 Task: Create a due date automation trigger when advanced on, on the monday after a card is due add fields with custom field "Resume" set to a number lower than 1 and greater or equal to 10 at 11:00 AM.
Action: Mouse moved to (1090, 86)
Screenshot: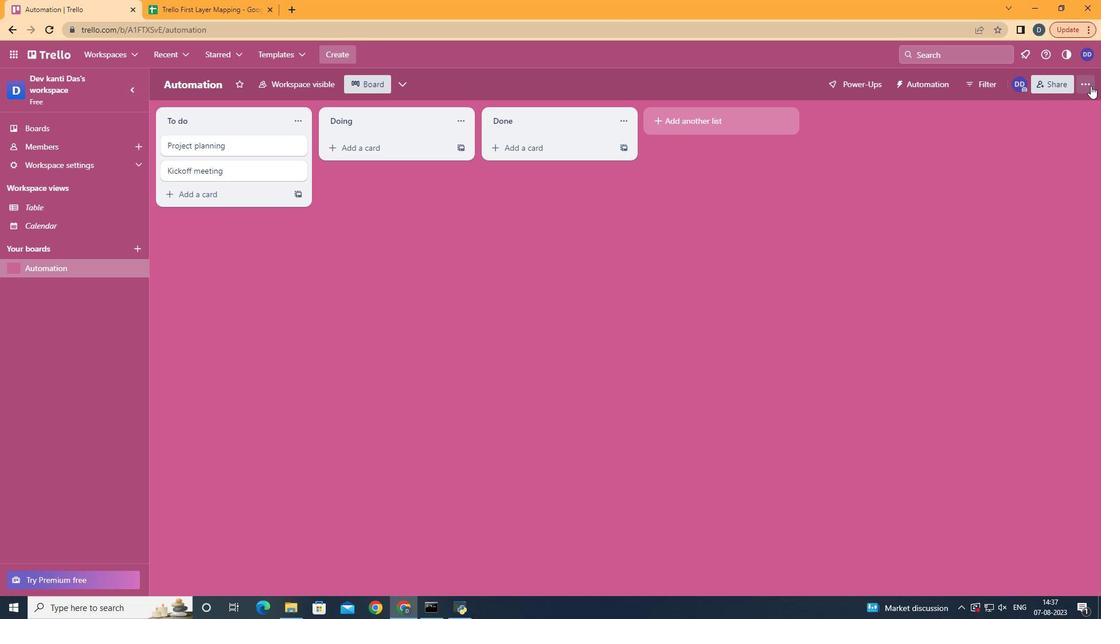 
Action: Mouse pressed left at (1090, 86)
Screenshot: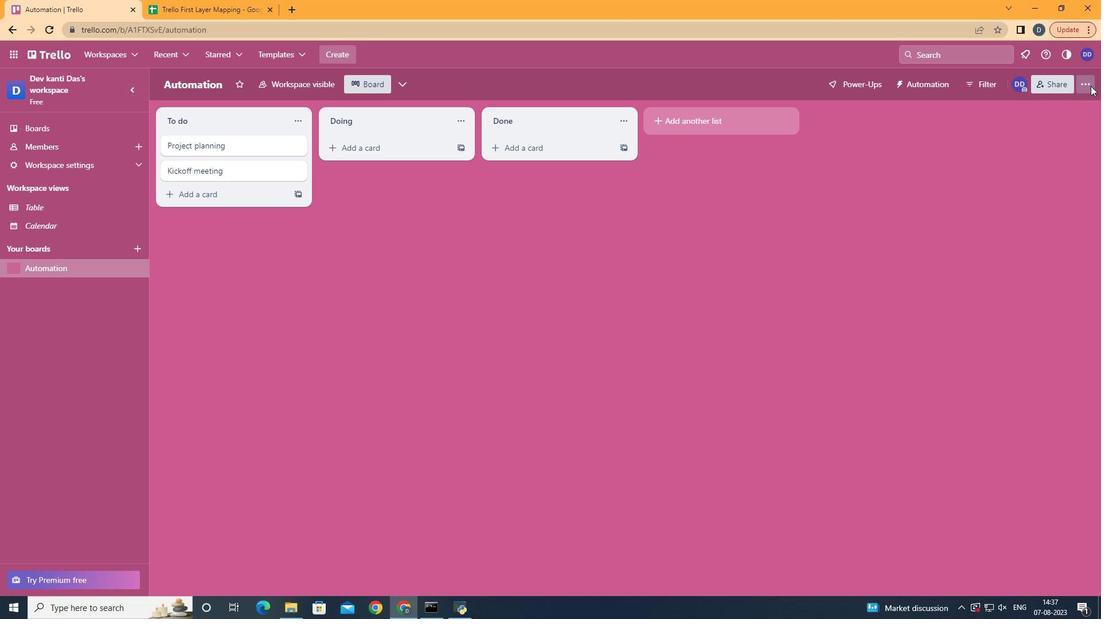 
Action: Mouse moved to (1010, 223)
Screenshot: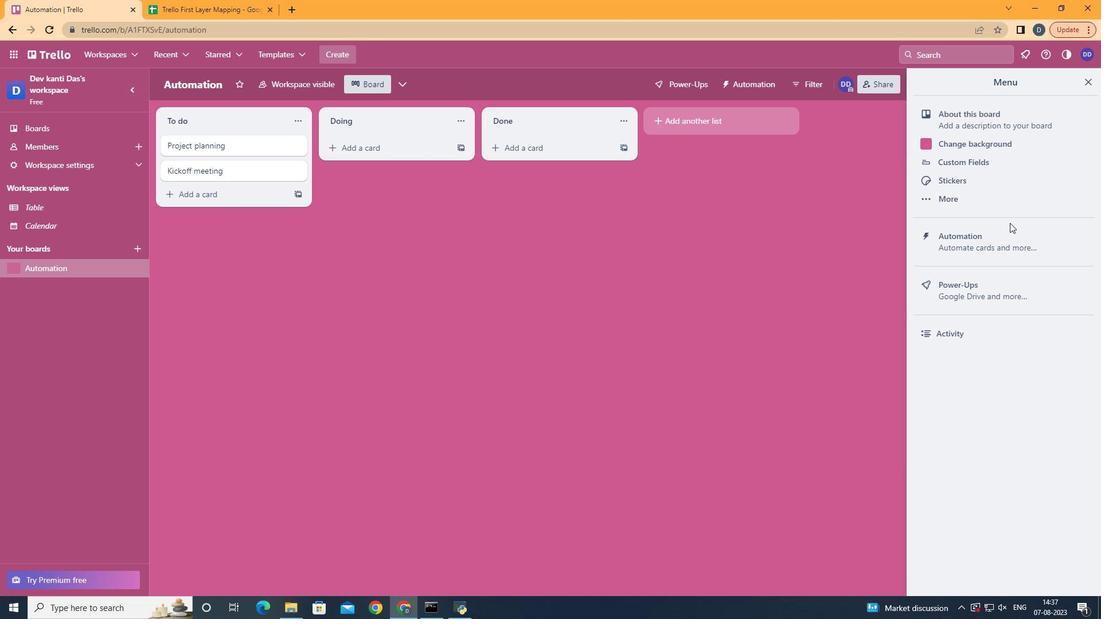 
Action: Mouse pressed left at (1010, 223)
Screenshot: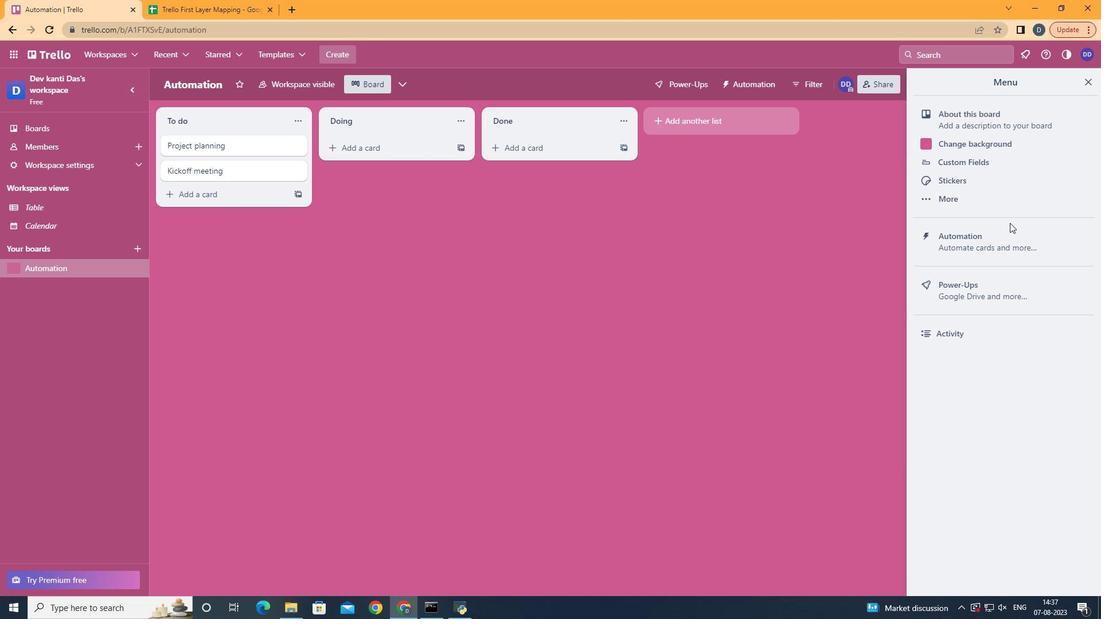 
Action: Mouse moved to (1004, 234)
Screenshot: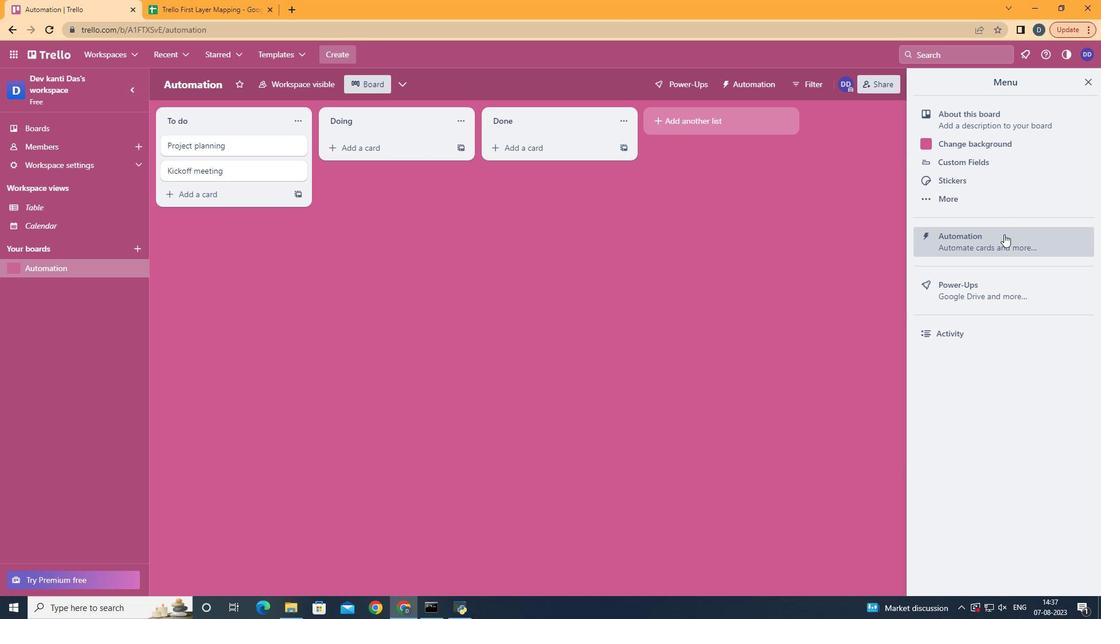 
Action: Mouse pressed left at (1004, 234)
Screenshot: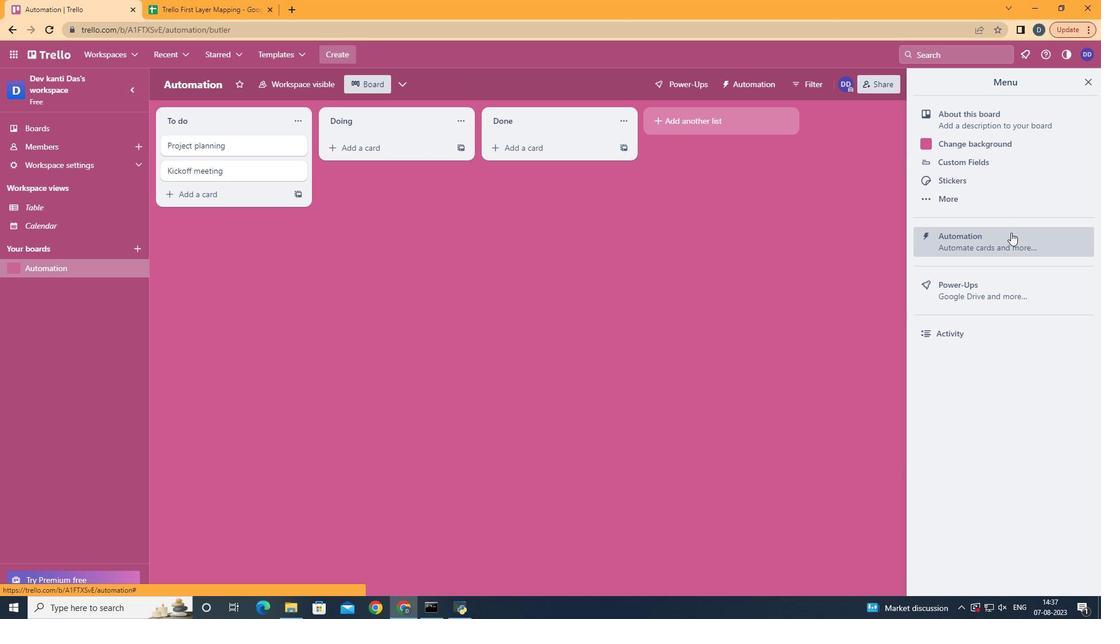 
Action: Mouse moved to (236, 229)
Screenshot: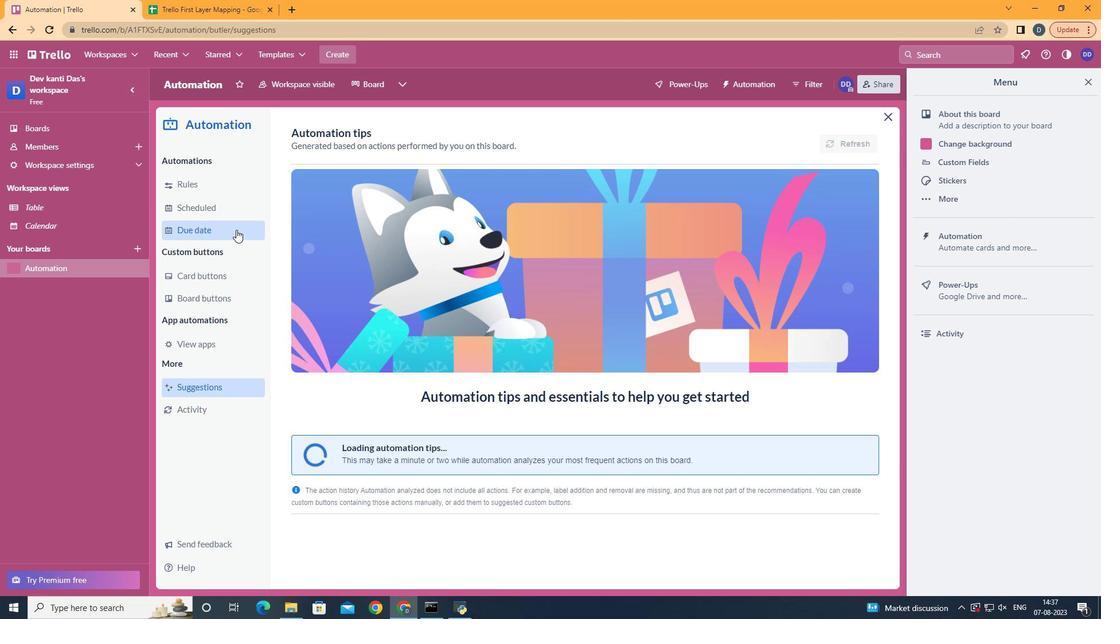 
Action: Mouse pressed left at (236, 229)
Screenshot: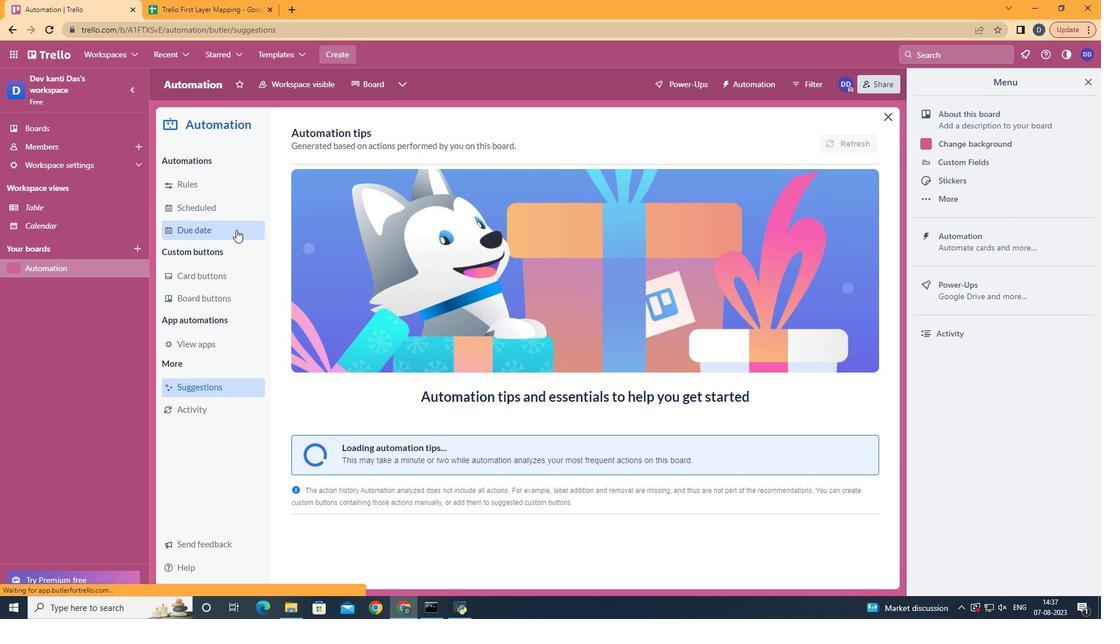 
Action: Mouse moved to (802, 139)
Screenshot: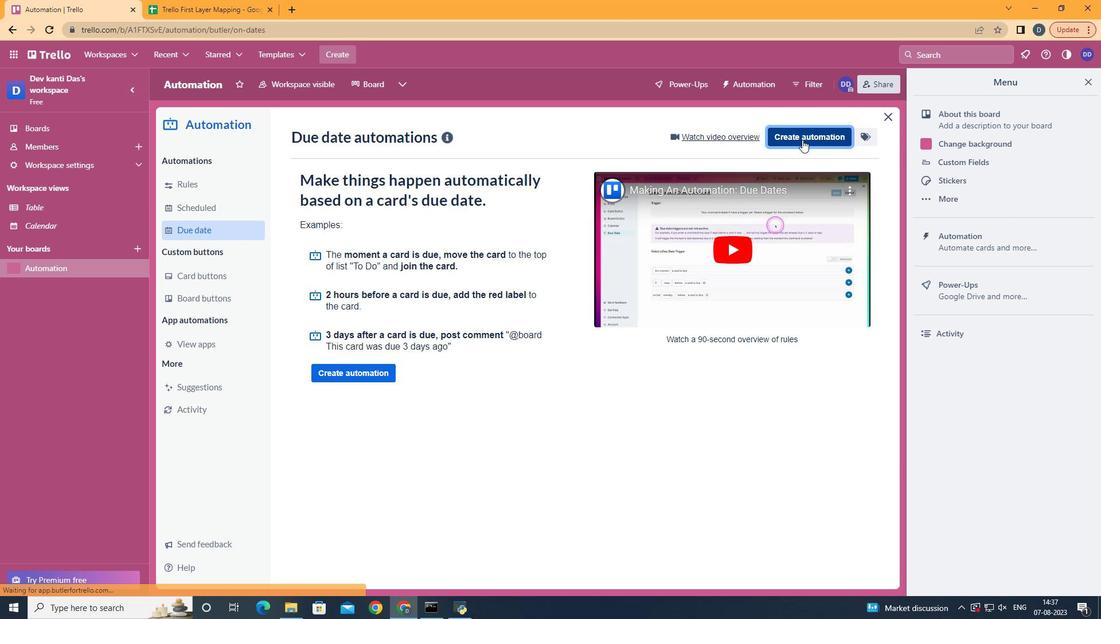 
Action: Mouse pressed left at (802, 139)
Screenshot: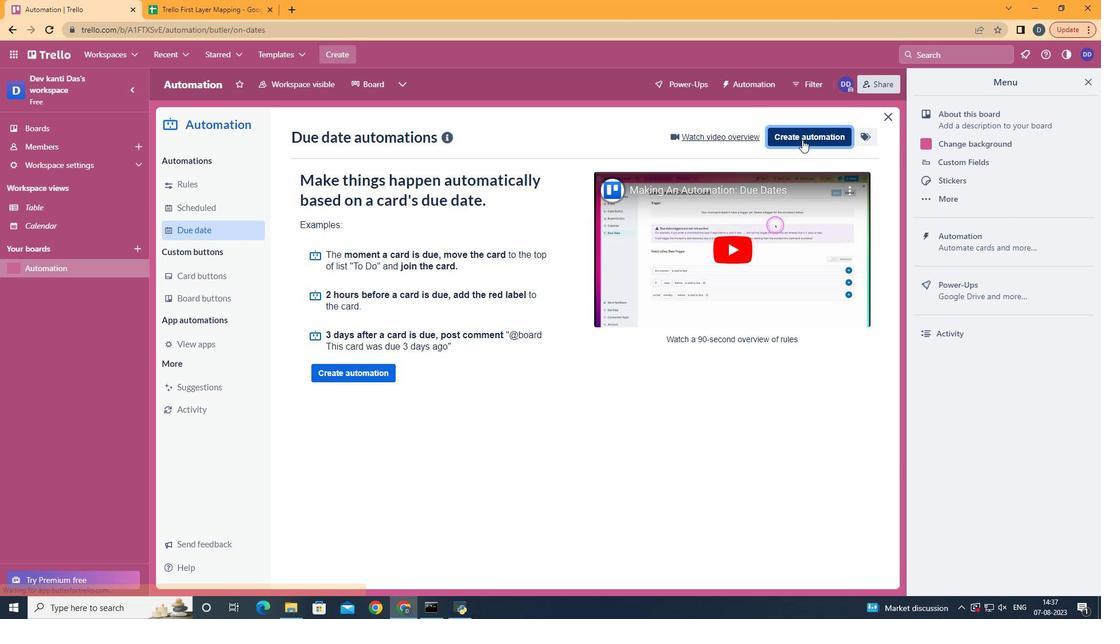 
Action: Mouse moved to (576, 253)
Screenshot: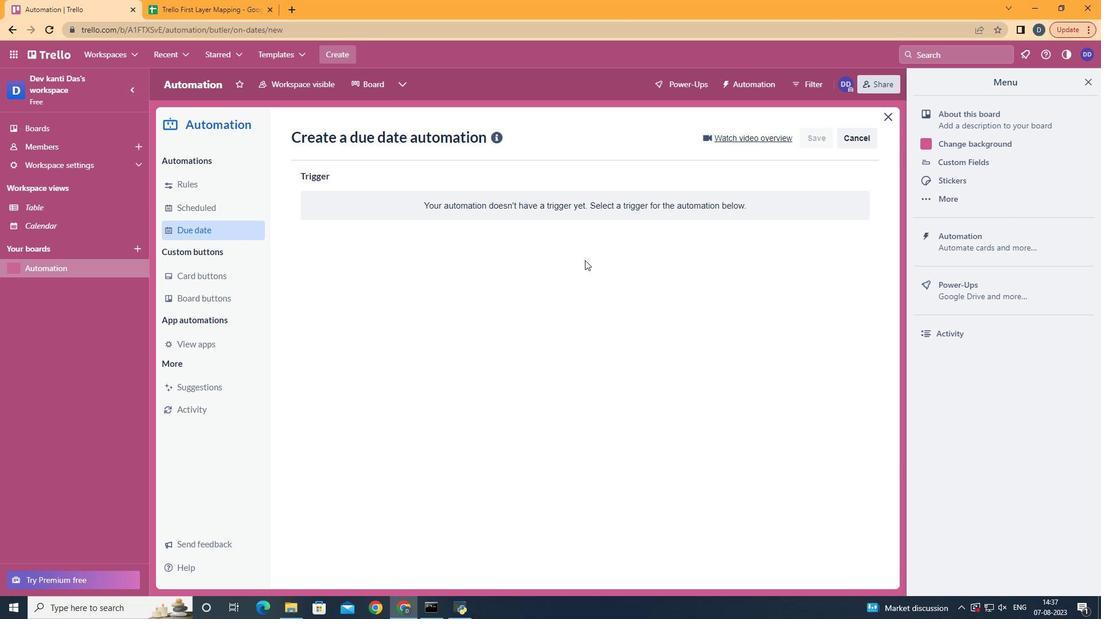 
Action: Mouse pressed left at (576, 253)
Screenshot: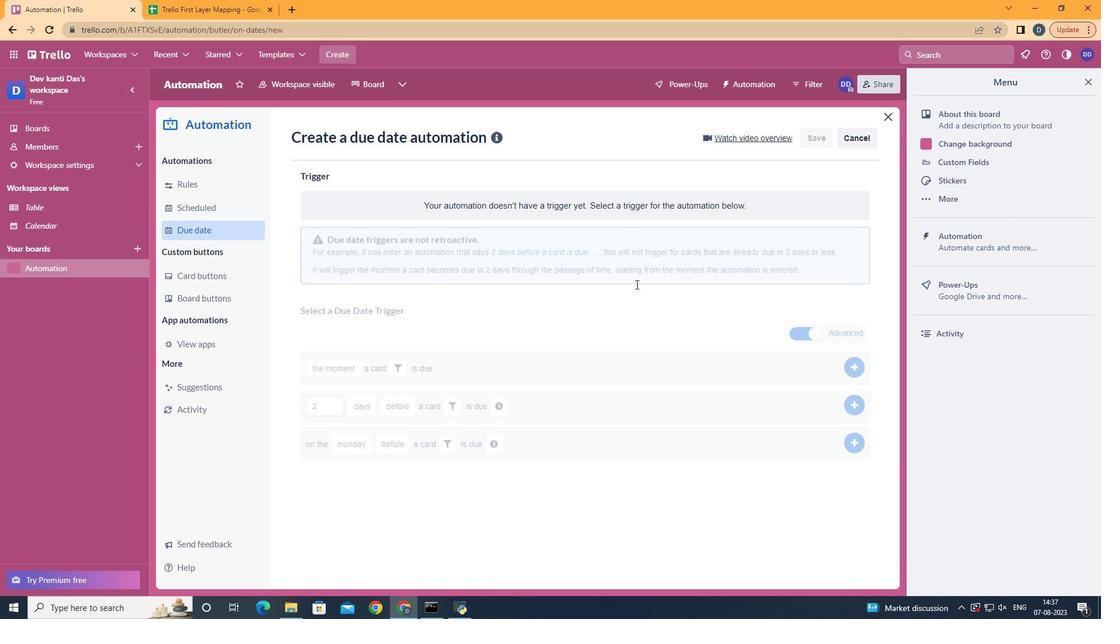 
Action: Mouse moved to (376, 298)
Screenshot: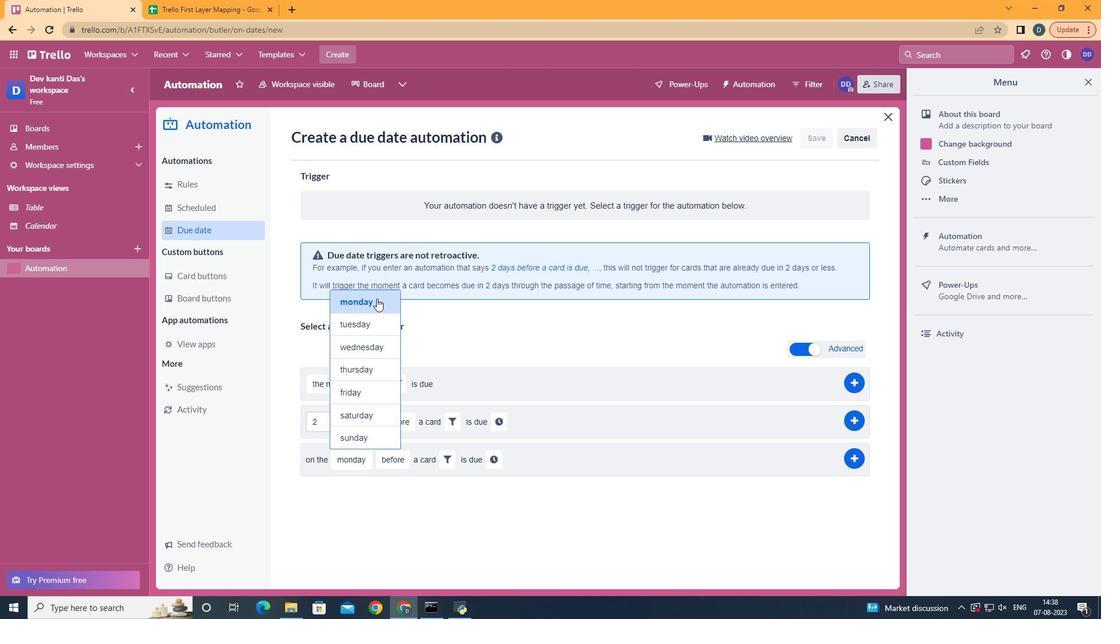 
Action: Mouse pressed left at (376, 298)
Screenshot: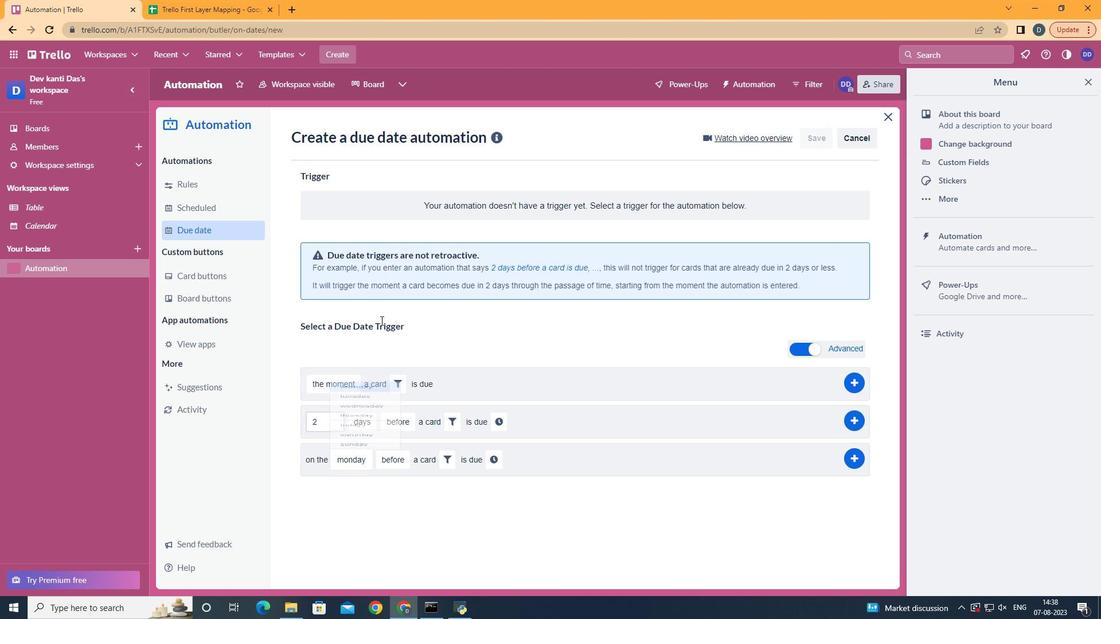 
Action: Mouse moved to (400, 505)
Screenshot: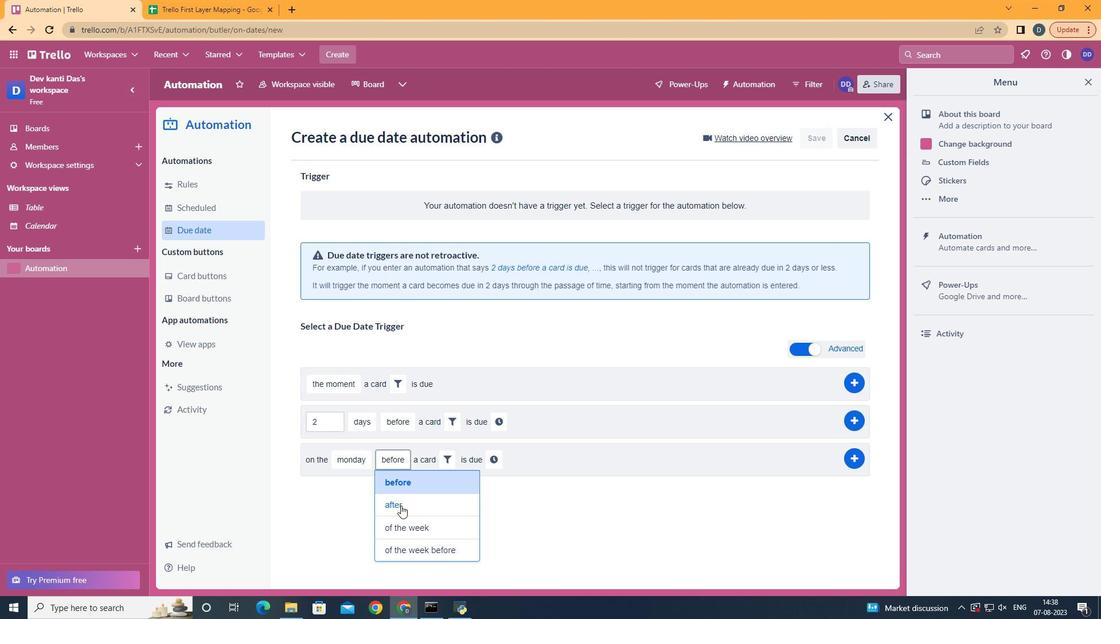 
Action: Mouse pressed left at (400, 505)
Screenshot: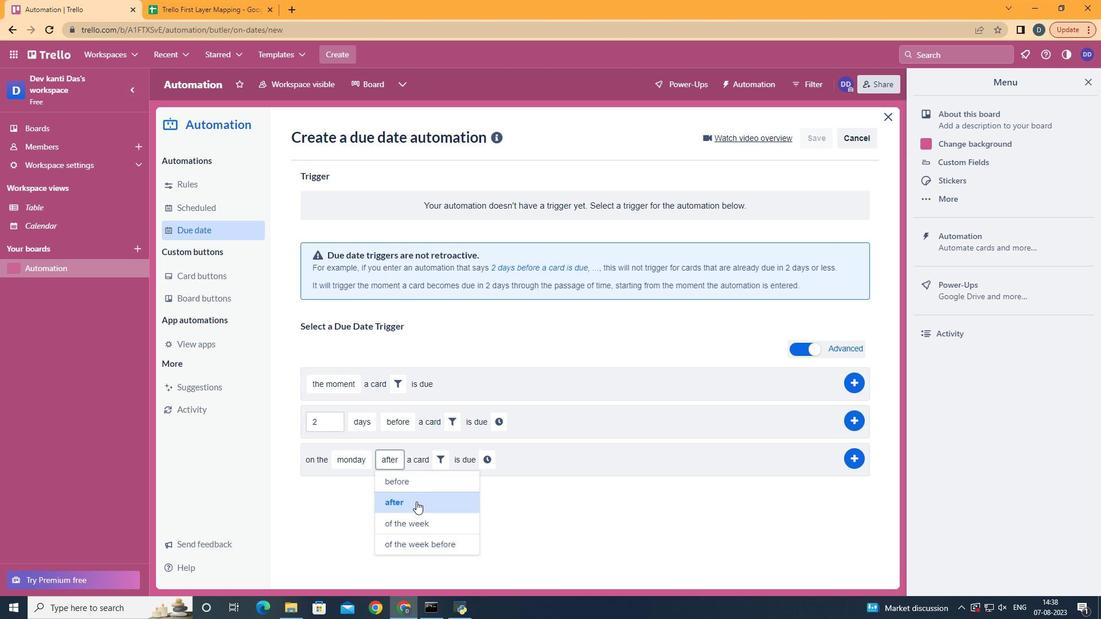 
Action: Mouse moved to (441, 462)
Screenshot: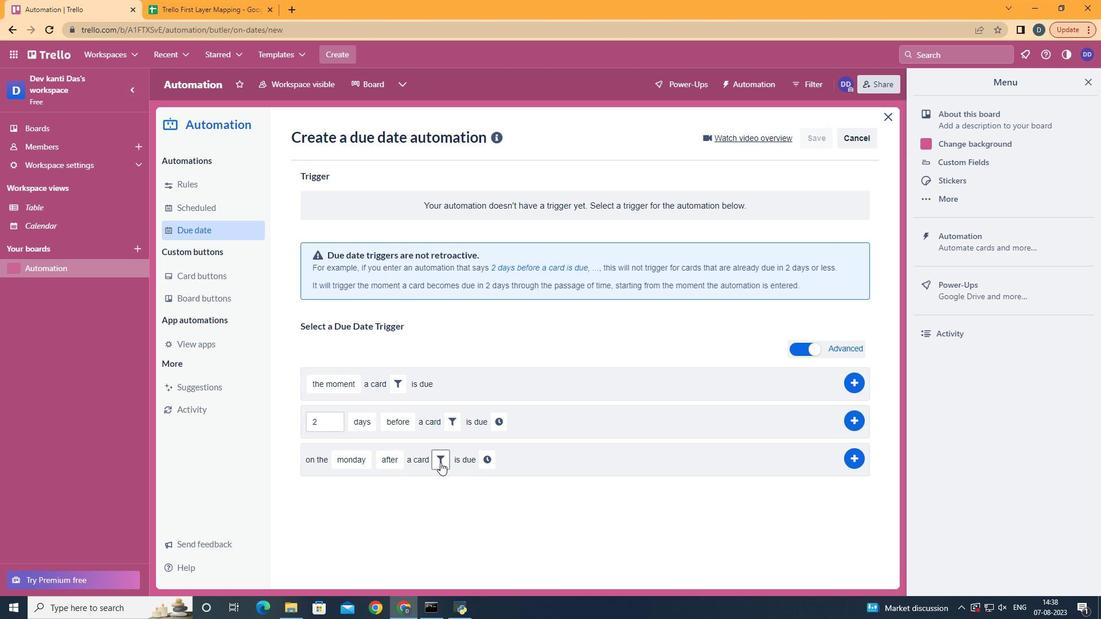 
Action: Mouse pressed left at (441, 462)
Screenshot: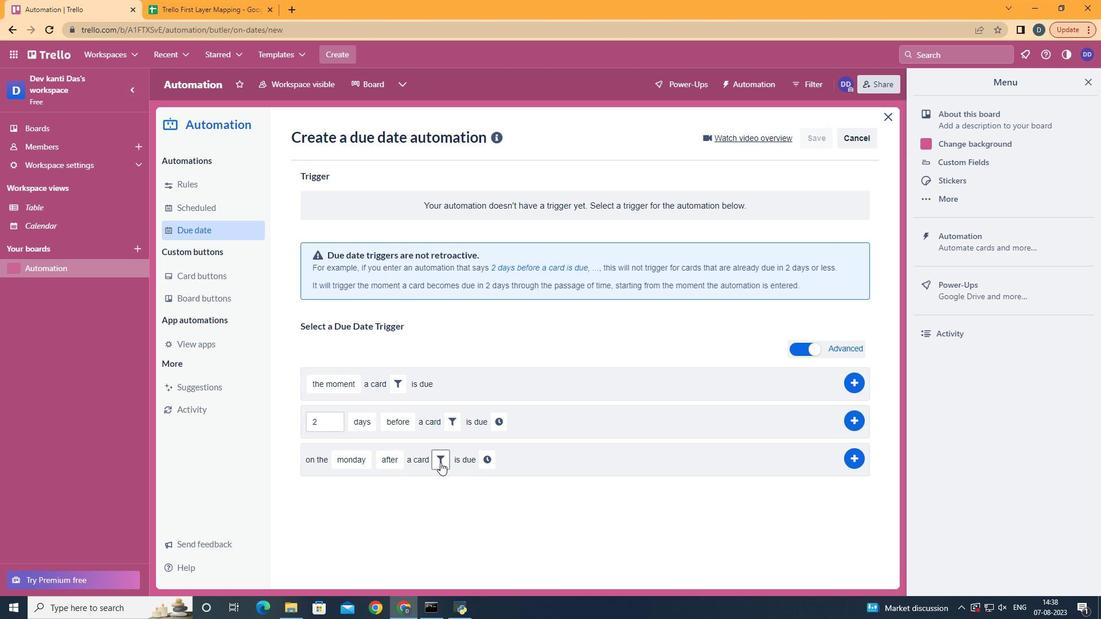 
Action: Mouse moved to (628, 502)
Screenshot: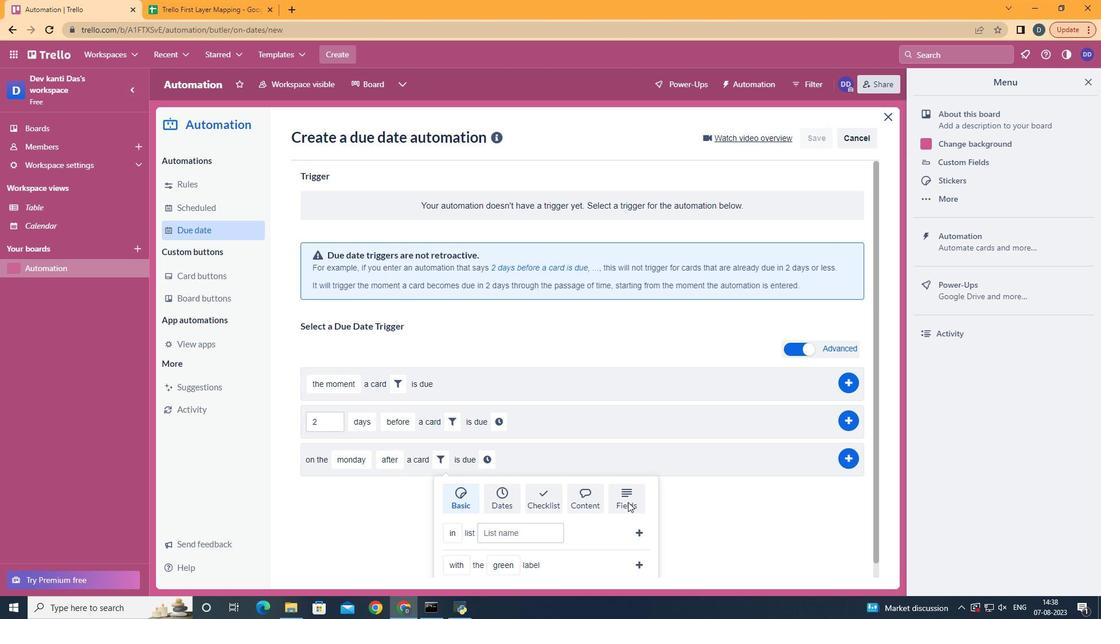 
Action: Mouse pressed left at (628, 502)
Screenshot: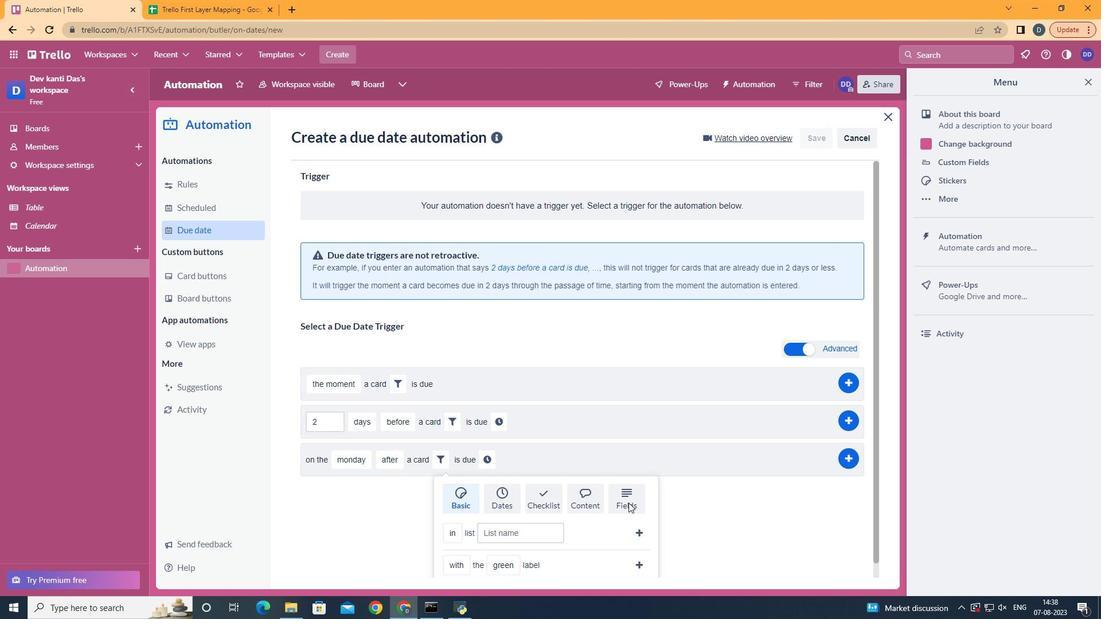 
Action: Mouse moved to (628, 503)
Screenshot: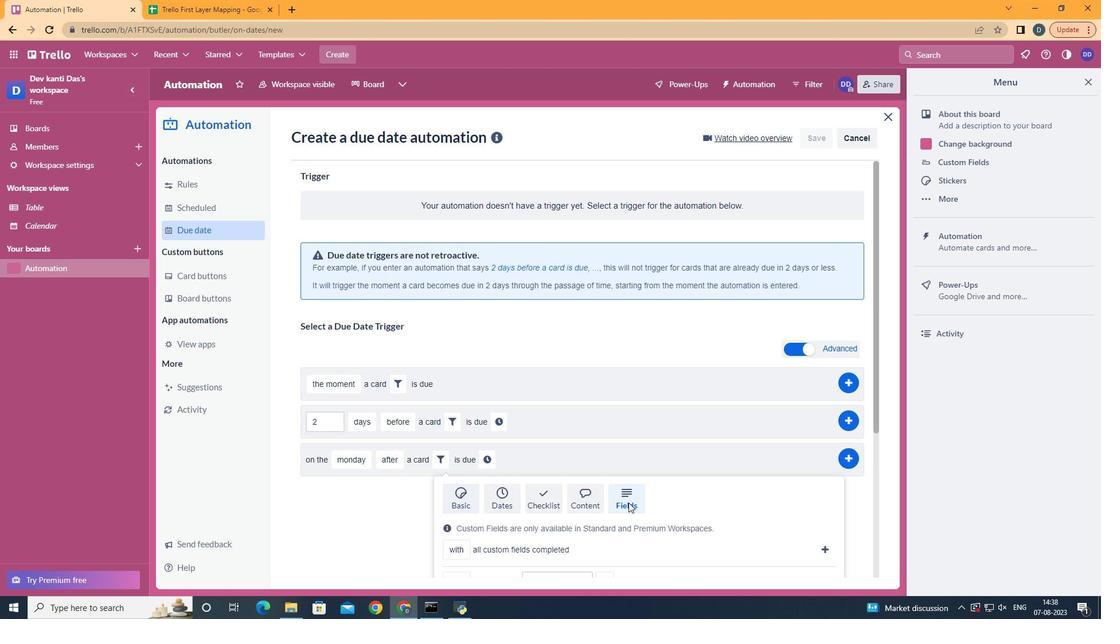 
Action: Mouse scrolled (628, 502) with delta (0, 0)
Screenshot: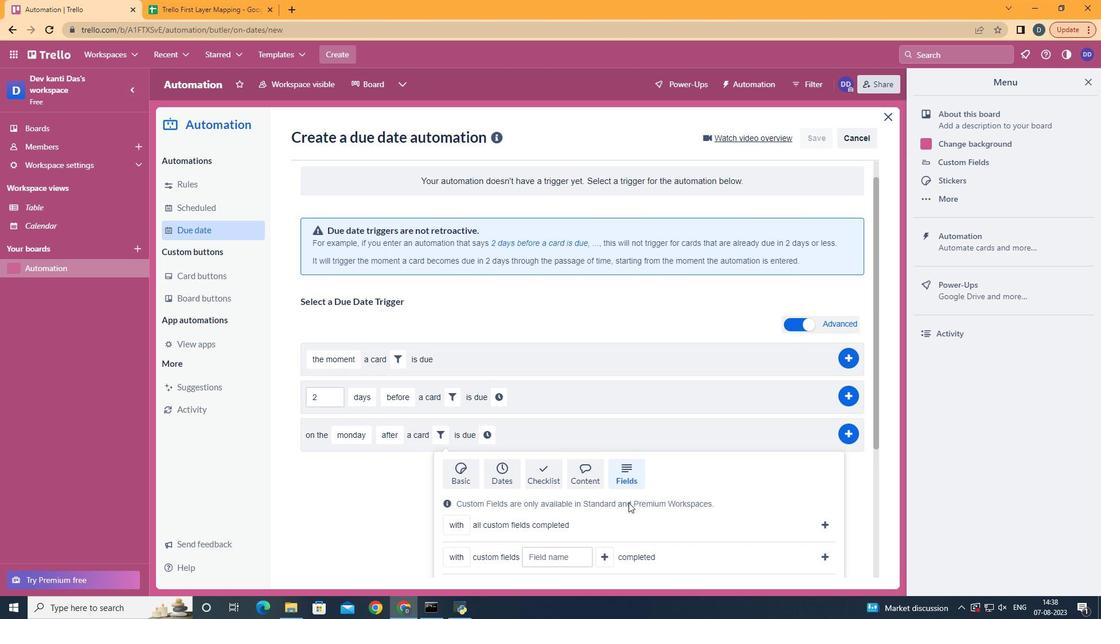 
Action: Mouse scrolled (628, 502) with delta (0, 0)
Screenshot: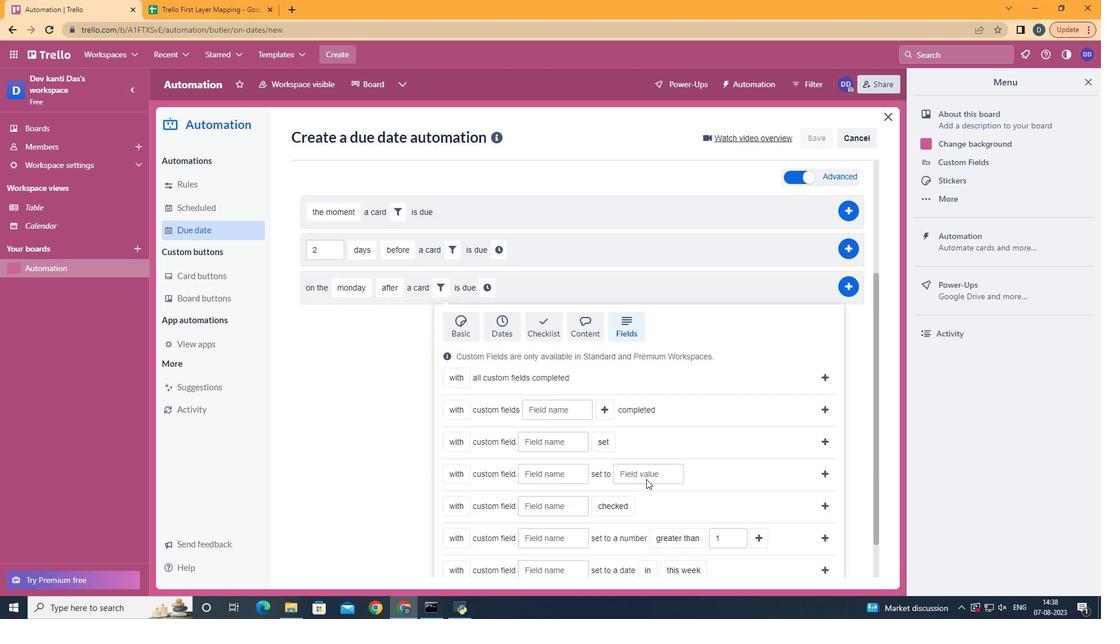 
Action: Mouse scrolled (628, 502) with delta (0, 0)
Screenshot: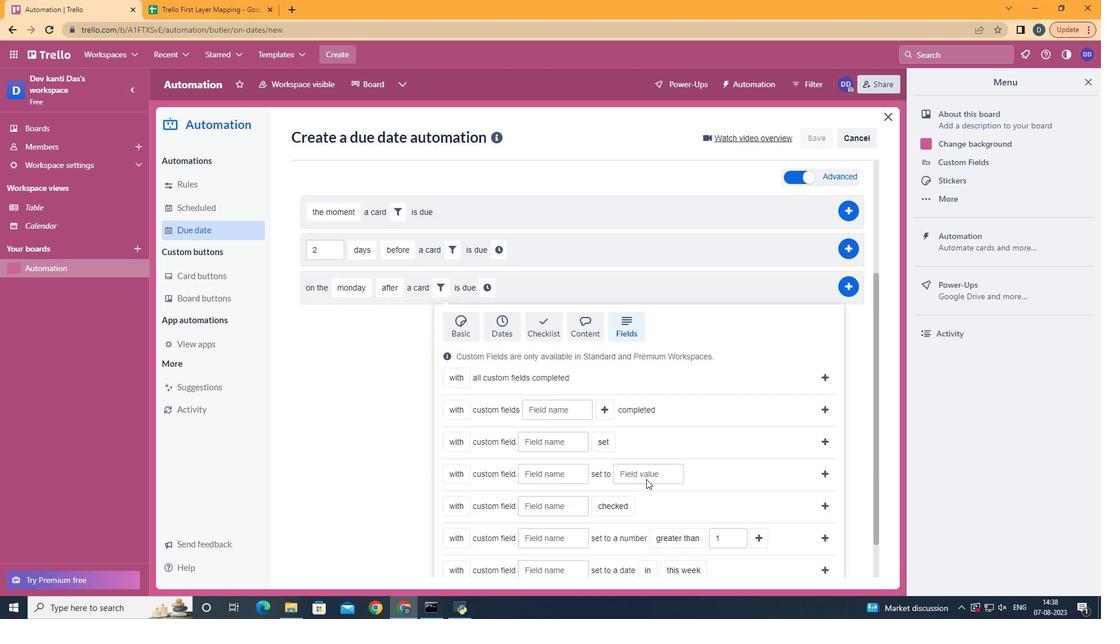 
Action: Mouse scrolled (628, 502) with delta (0, 0)
Screenshot: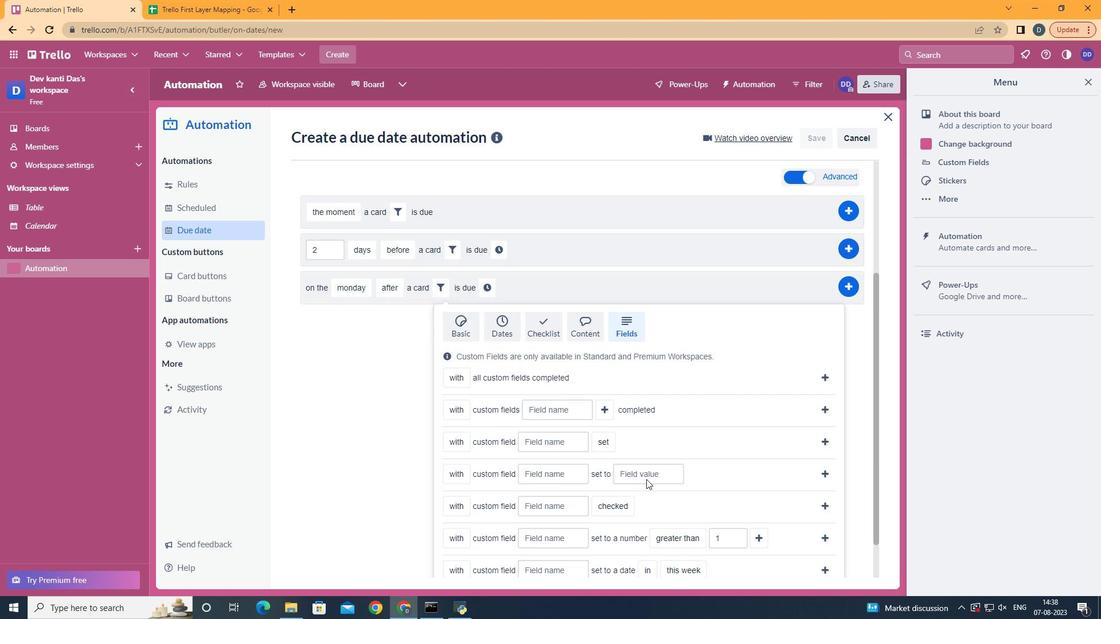 
Action: Mouse scrolled (628, 502) with delta (0, 0)
Screenshot: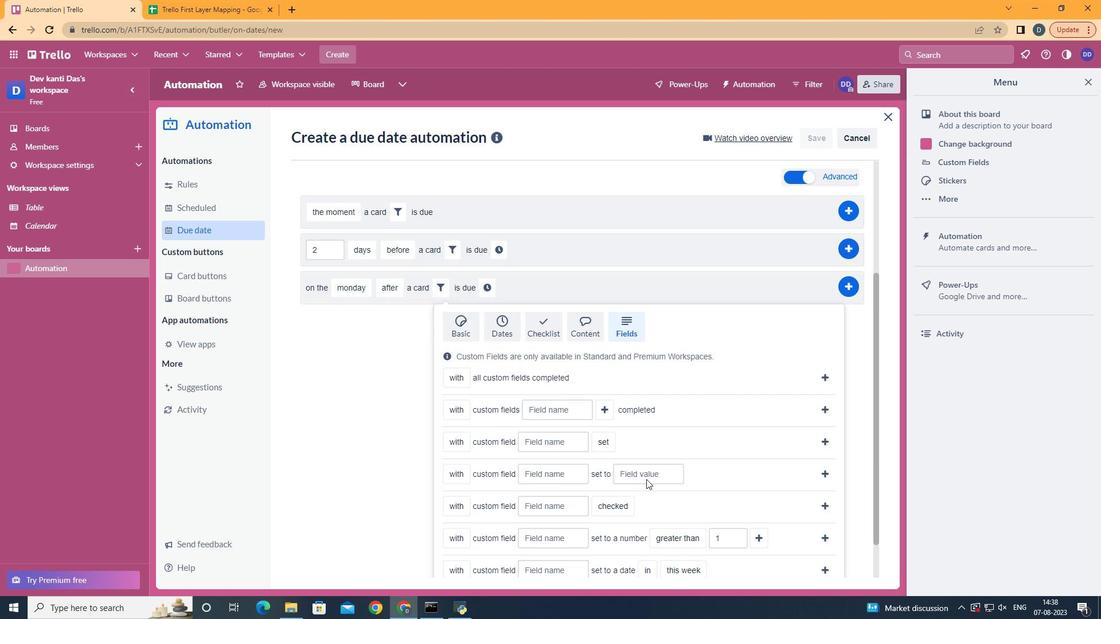 
Action: Mouse moved to (465, 510)
Screenshot: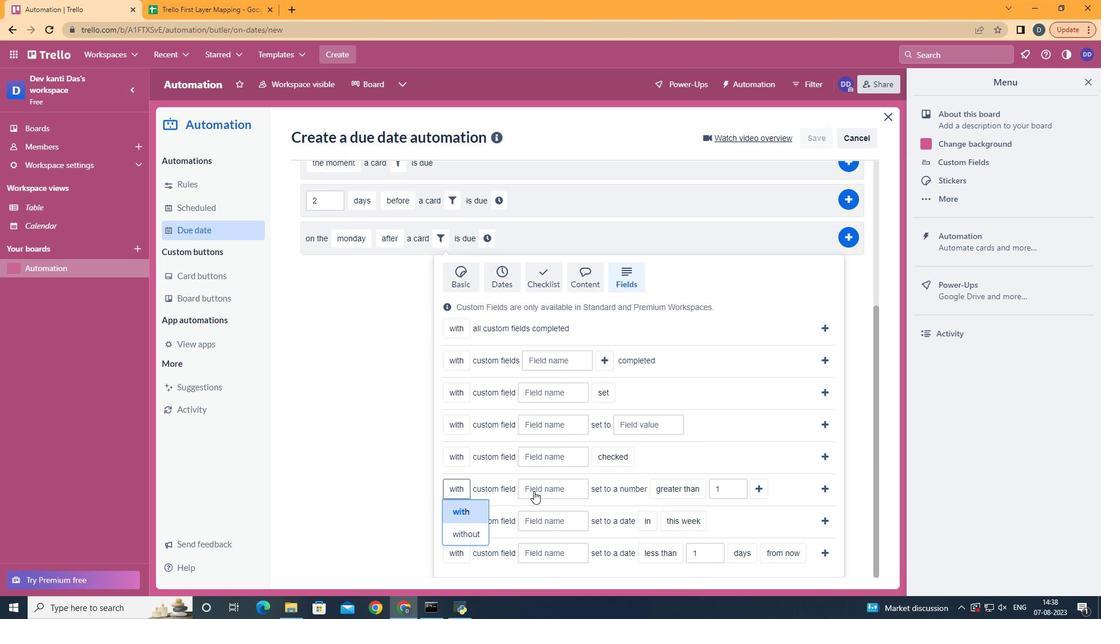 
Action: Mouse pressed left at (465, 510)
Screenshot: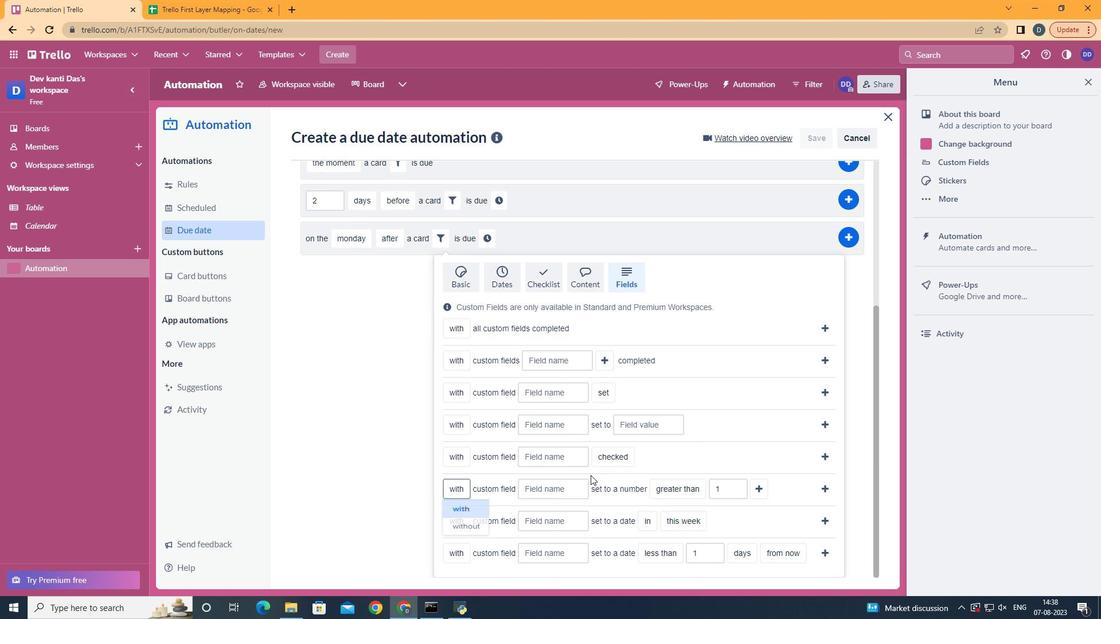 
Action: Mouse moved to (592, 474)
Screenshot: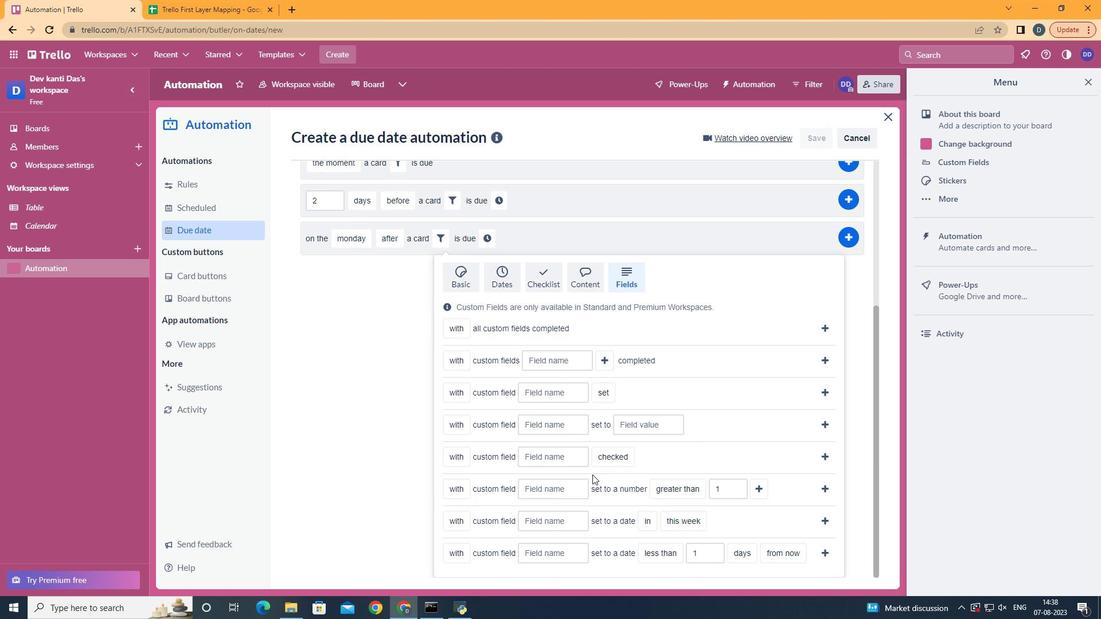 
Action: Mouse pressed left at (592, 474)
Screenshot: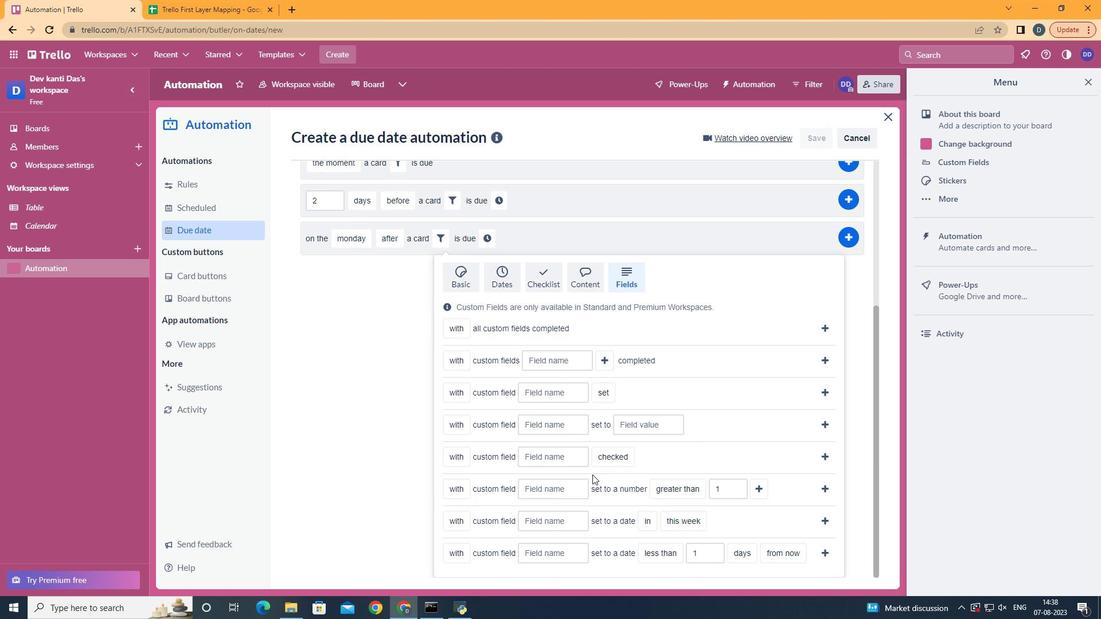 
Action: Mouse moved to (562, 488)
Screenshot: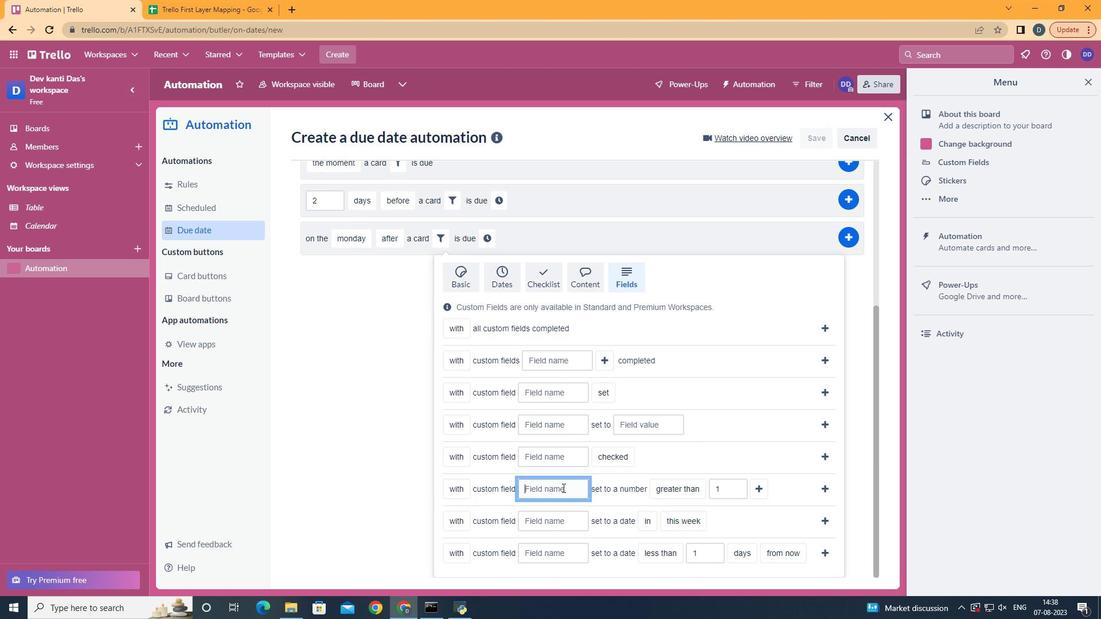 
Action: Mouse pressed left at (562, 488)
Screenshot: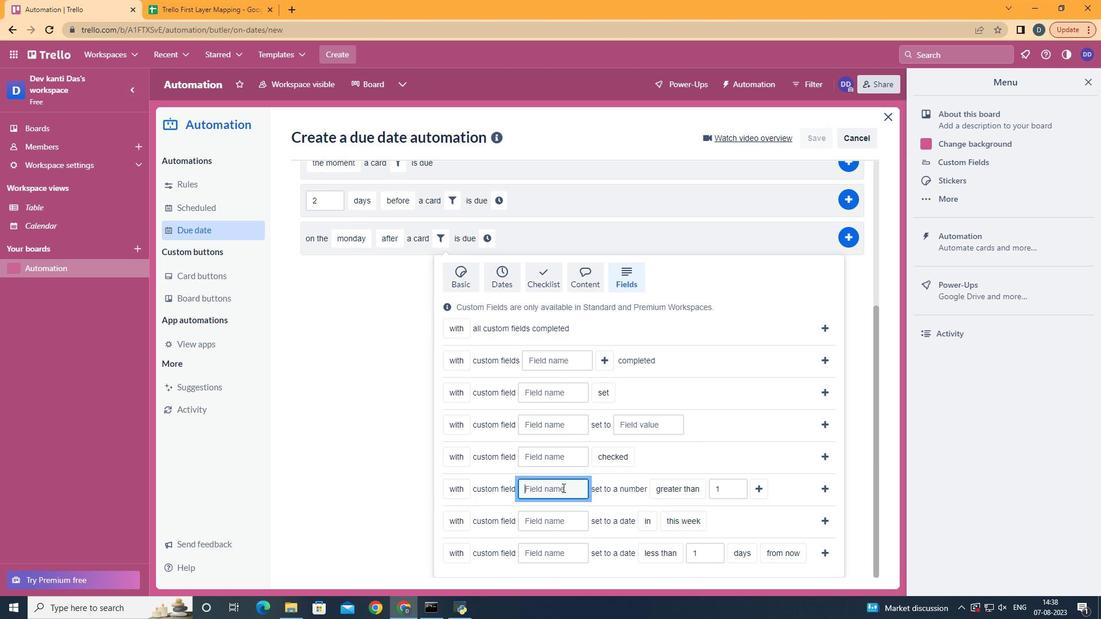 
Action: Key pressed <Key.shift>Resume
Screenshot: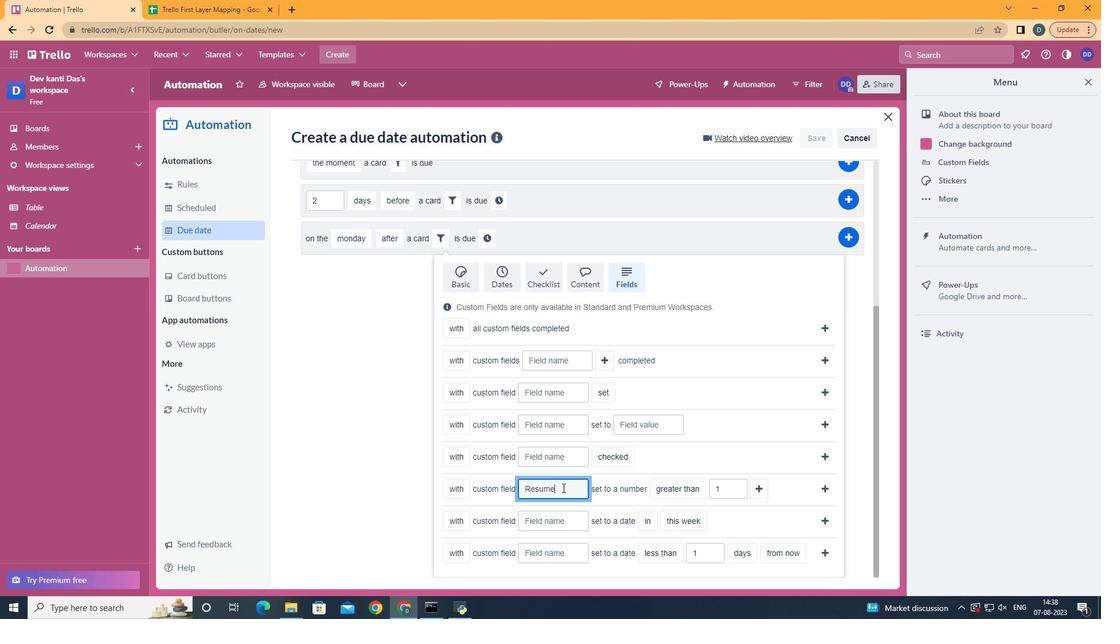 
Action: Mouse moved to (700, 452)
Screenshot: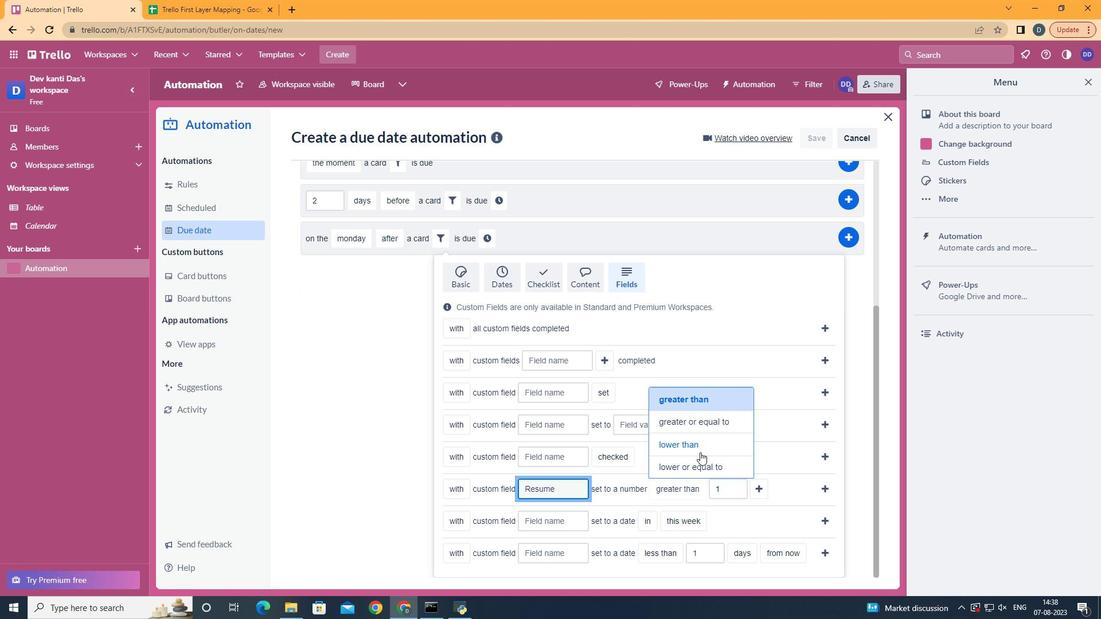 
Action: Mouse pressed left at (700, 452)
Screenshot: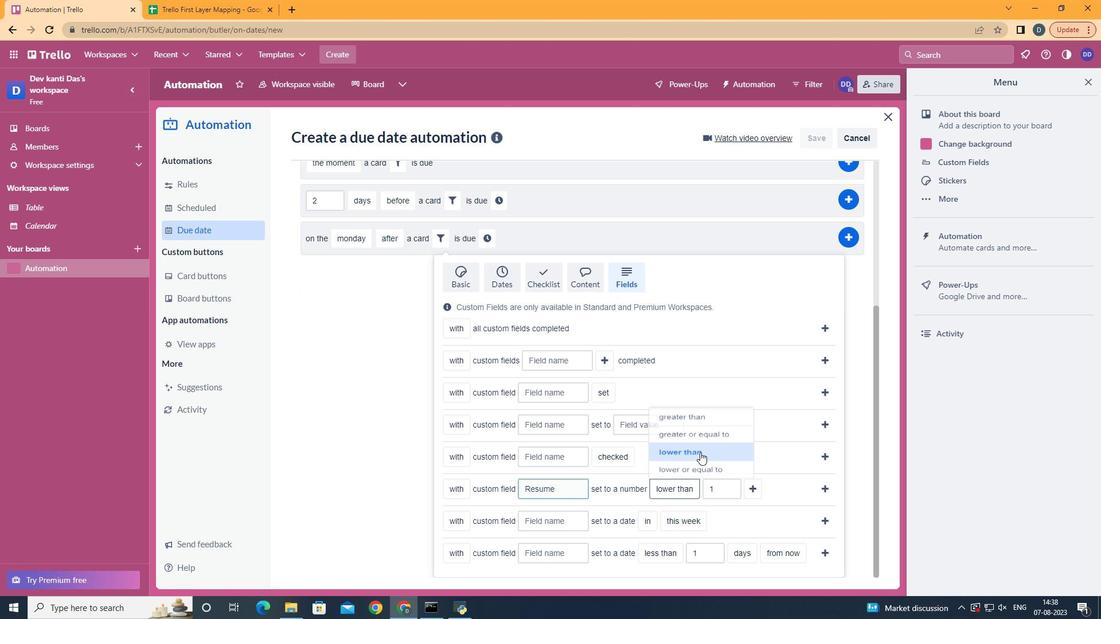 
Action: Mouse moved to (749, 489)
Screenshot: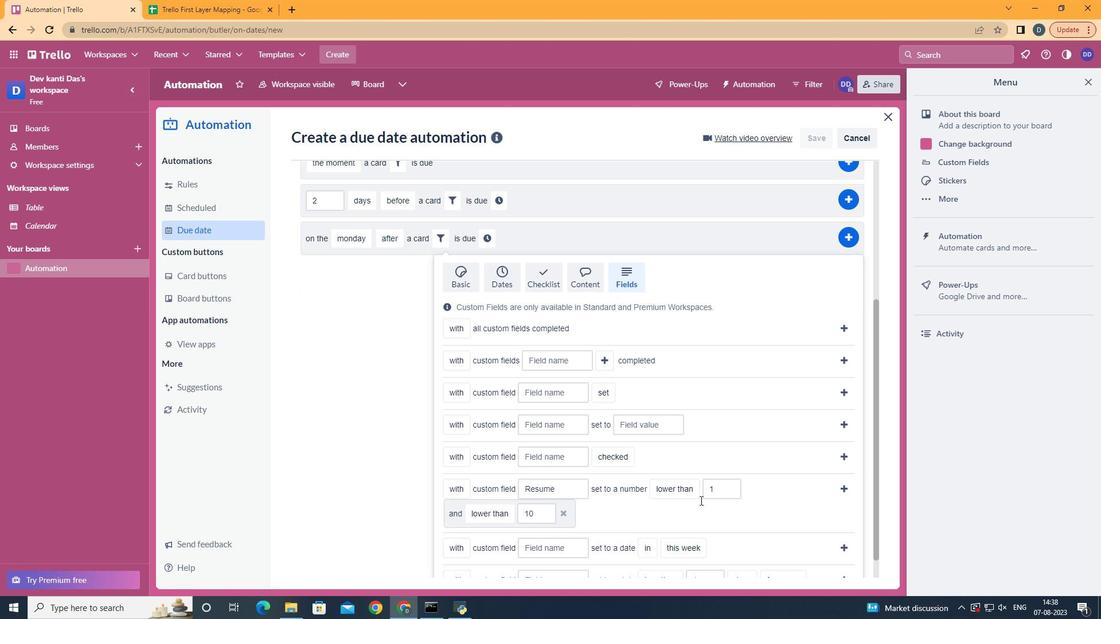 
Action: Mouse pressed left at (749, 489)
Screenshot: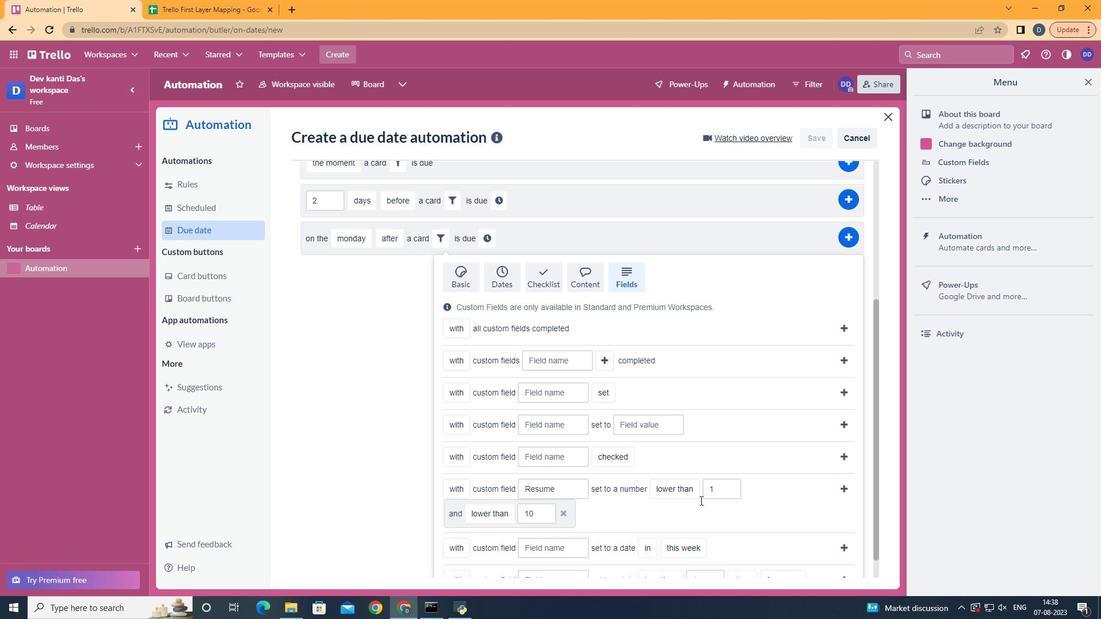 
Action: Mouse moved to (506, 494)
Screenshot: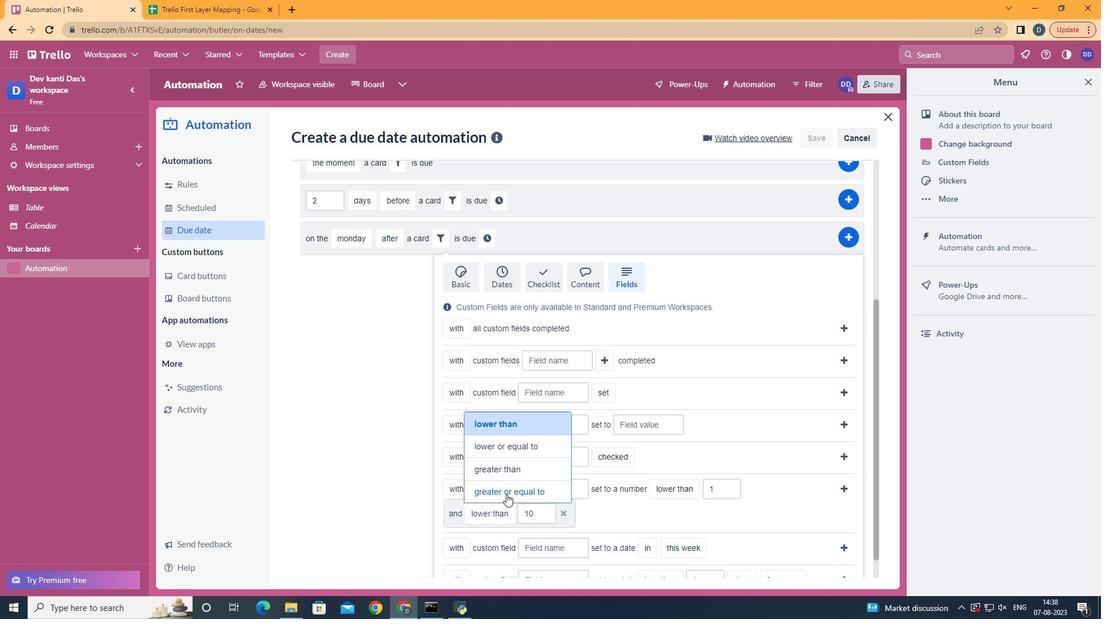 
Action: Mouse pressed left at (506, 494)
Screenshot: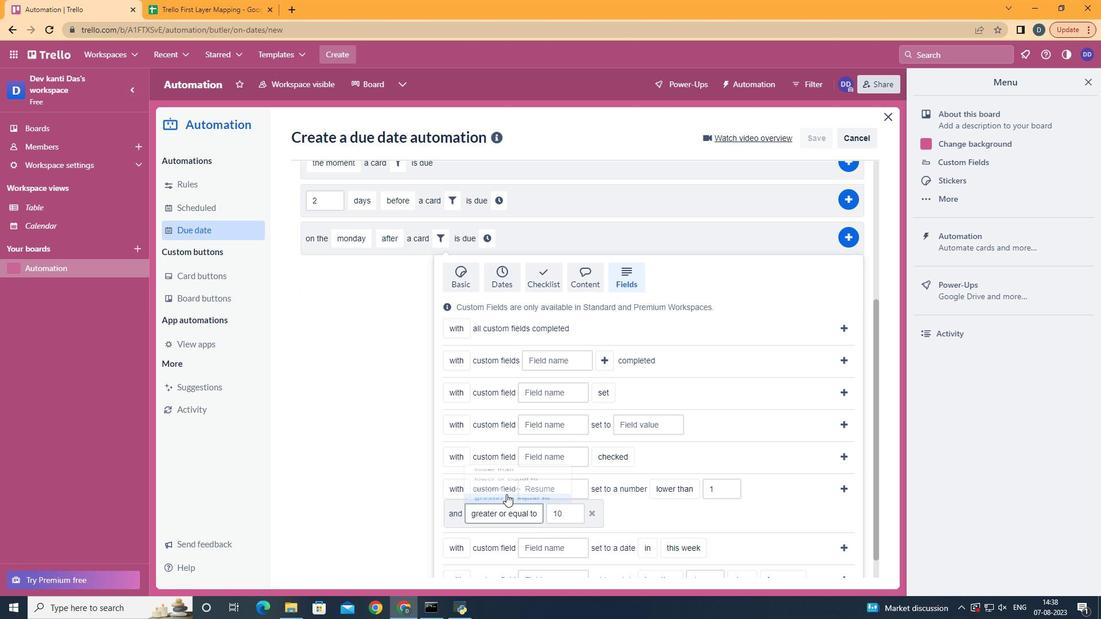
Action: Mouse moved to (849, 486)
Screenshot: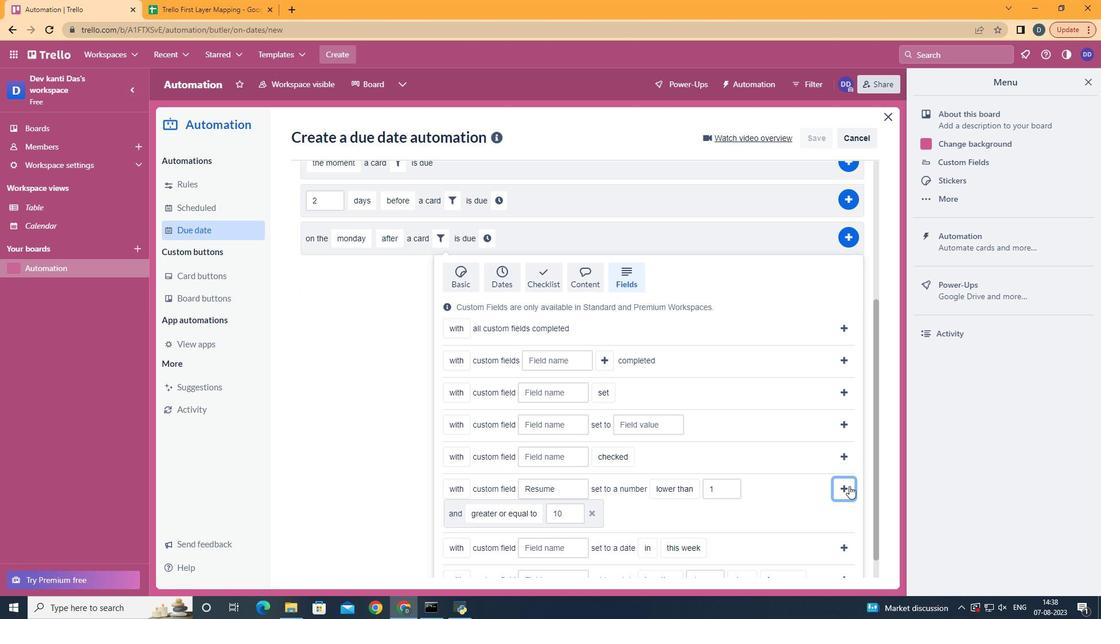 
Action: Mouse pressed left at (849, 486)
Screenshot: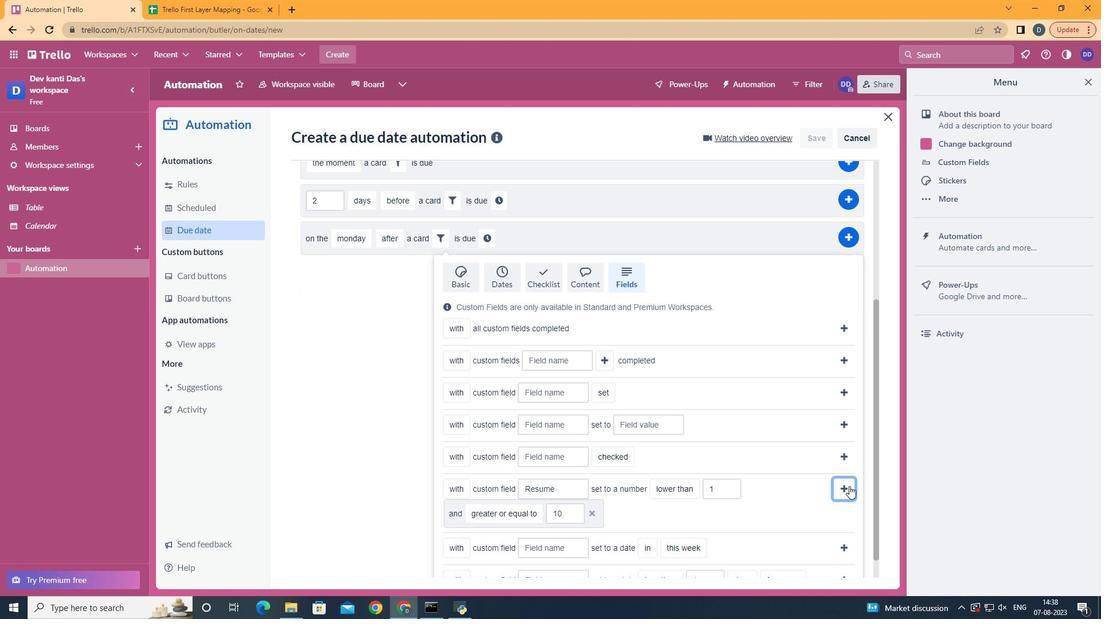 
Action: Mouse moved to (807, 459)
Screenshot: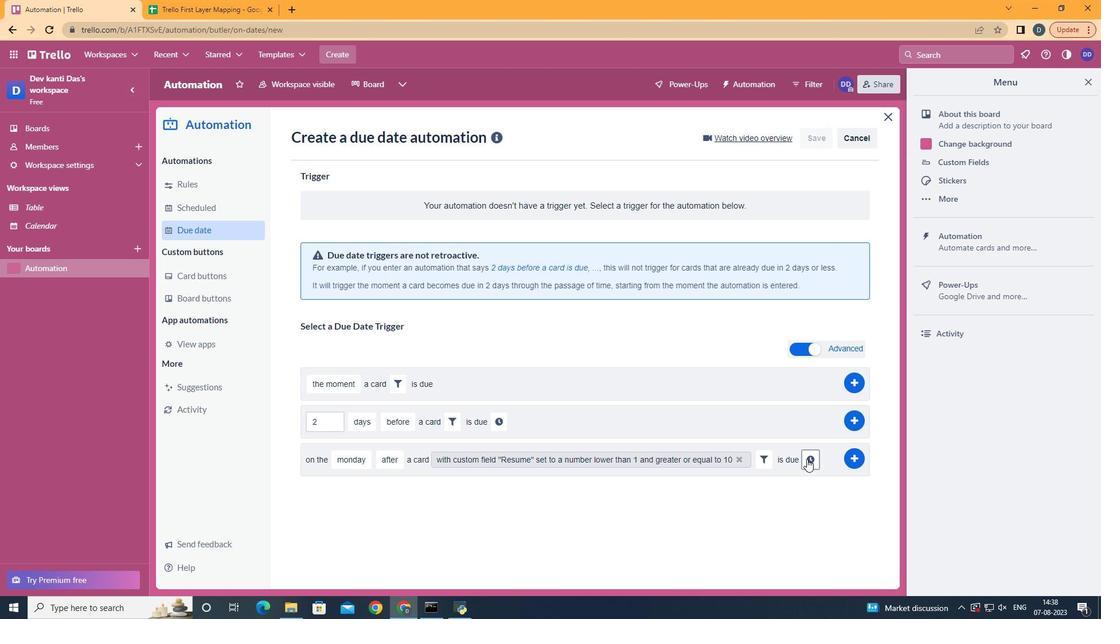 
Action: Mouse pressed left at (807, 459)
Screenshot: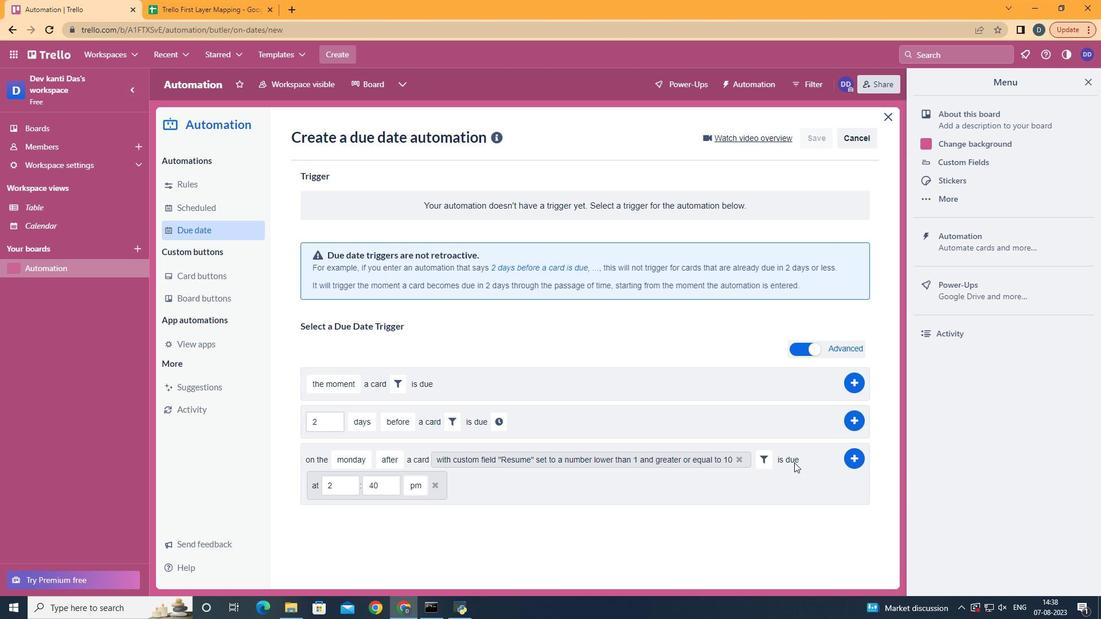
Action: Mouse moved to (337, 483)
Screenshot: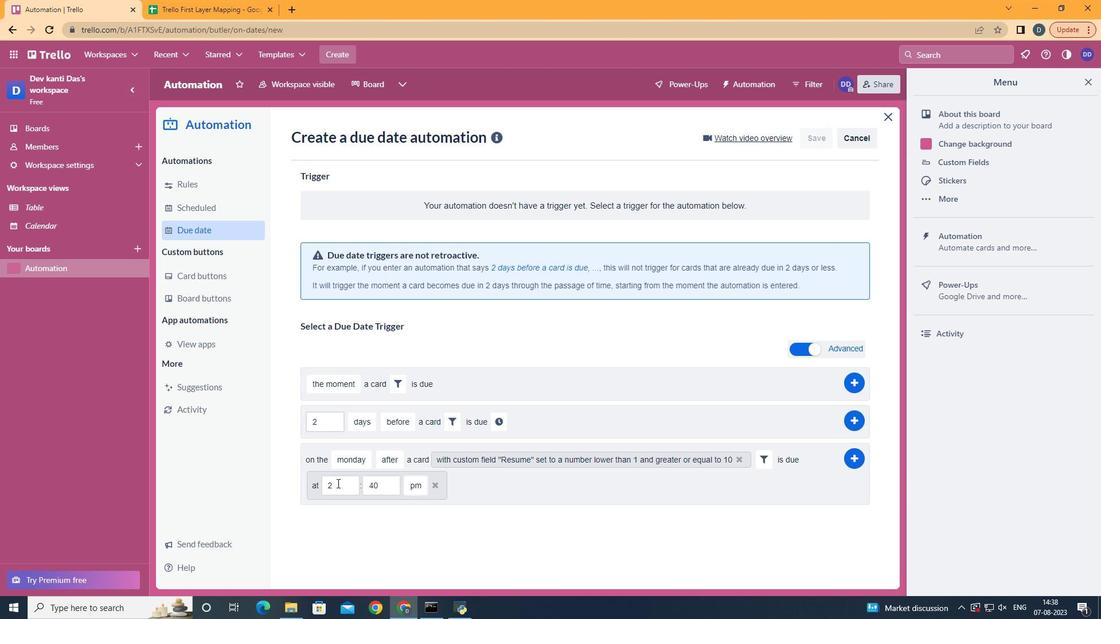 
Action: Mouse pressed left at (337, 483)
Screenshot: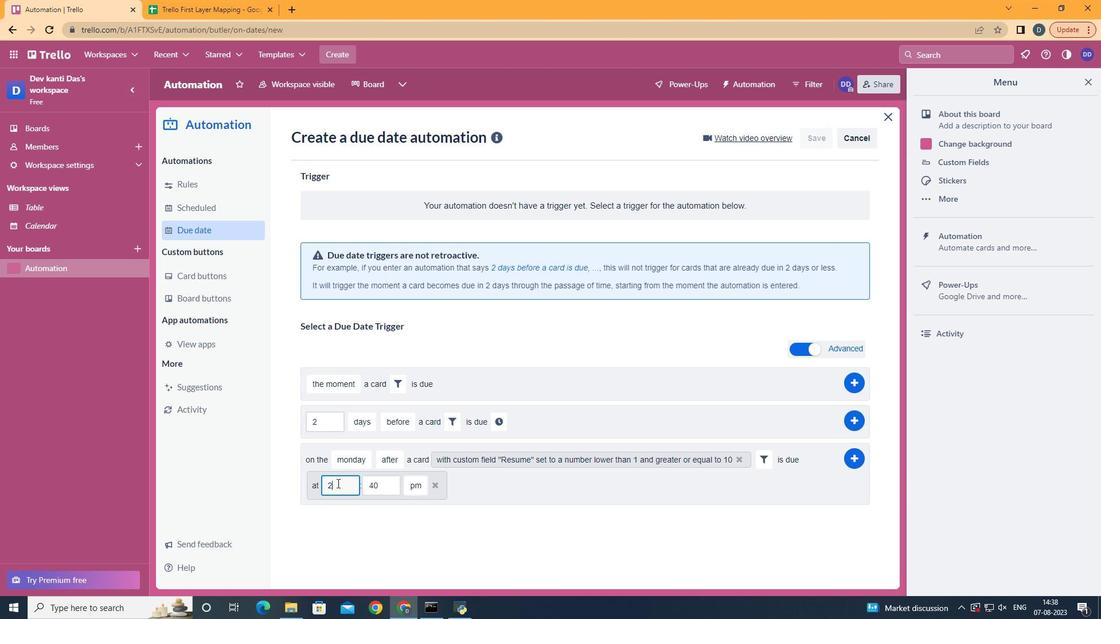 
Action: Key pressed <Key.backspace>11
Screenshot: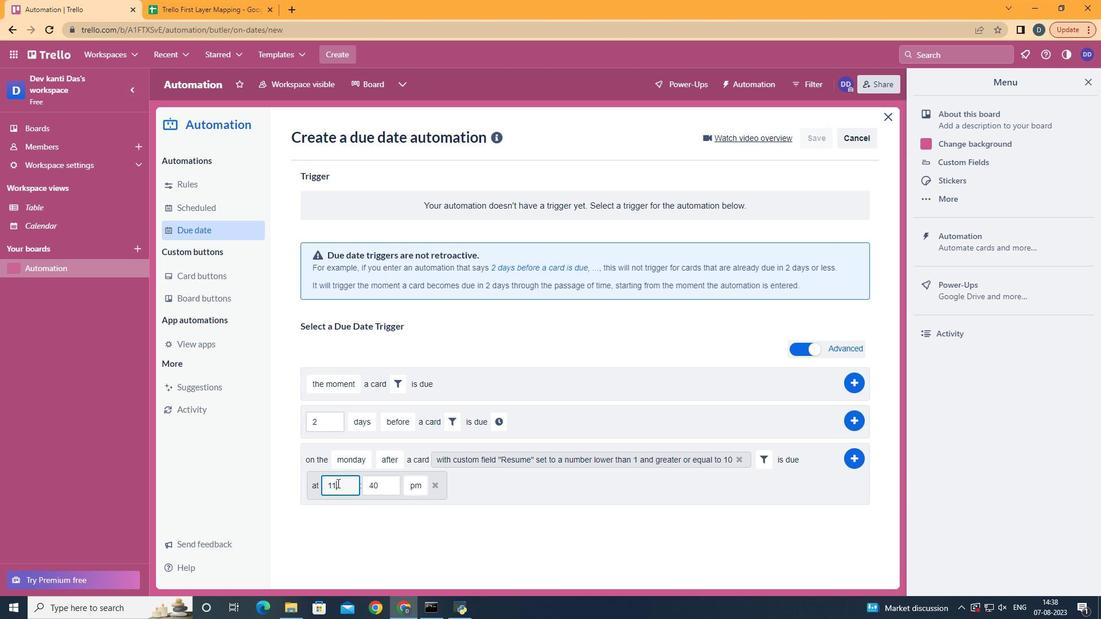
Action: Mouse moved to (387, 481)
Screenshot: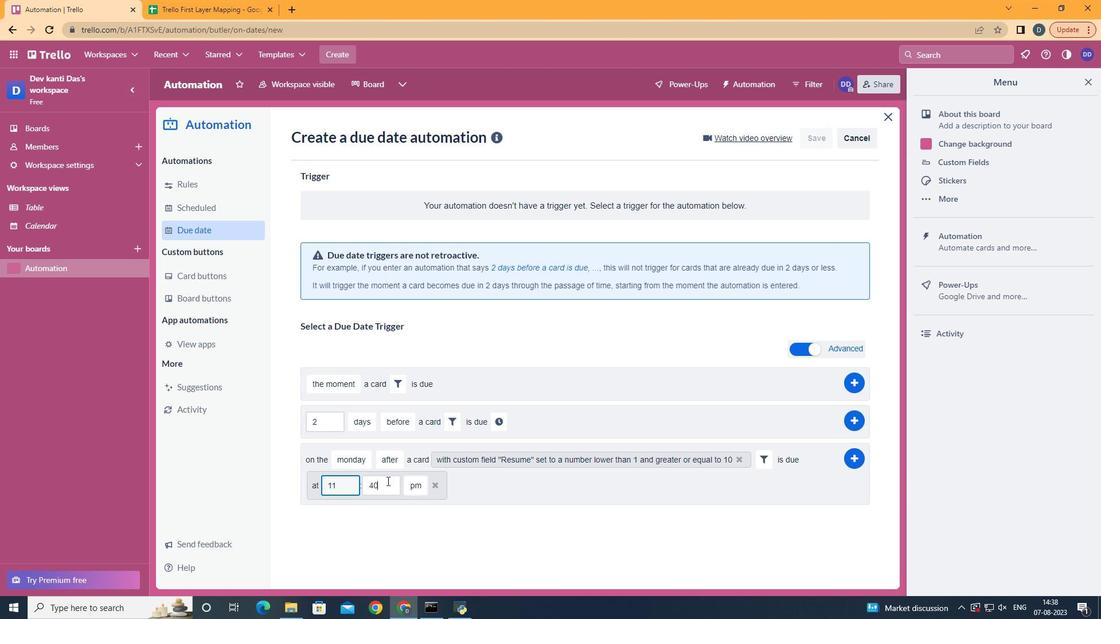 
Action: Mouse pressed left at (387, 481)
Screenshot: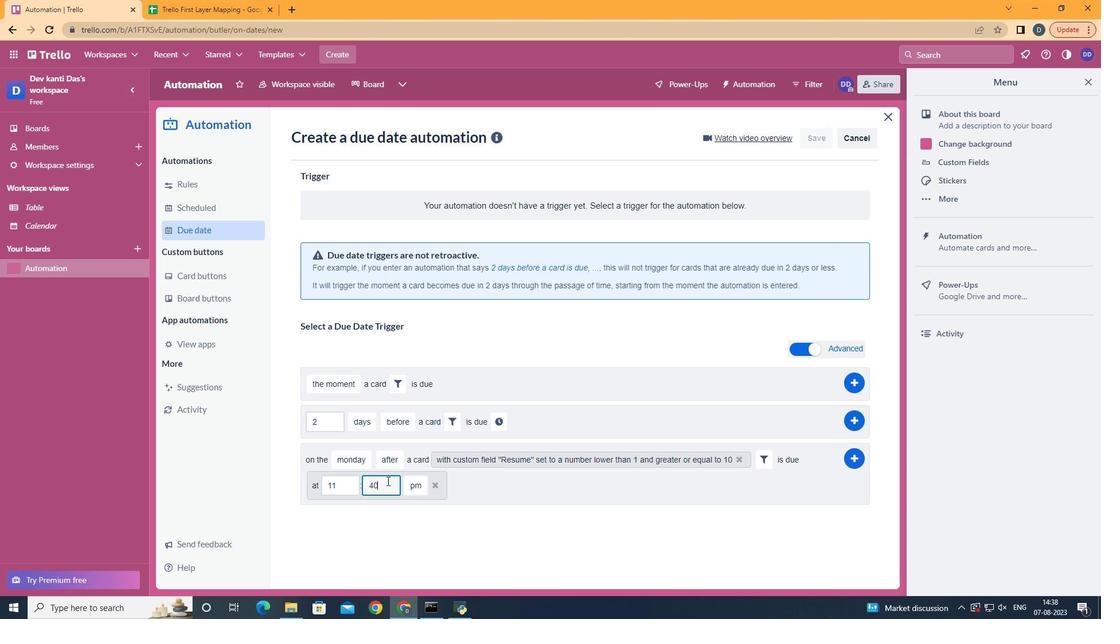 
Action: Key pressed <Key.backspace>
Screenshot: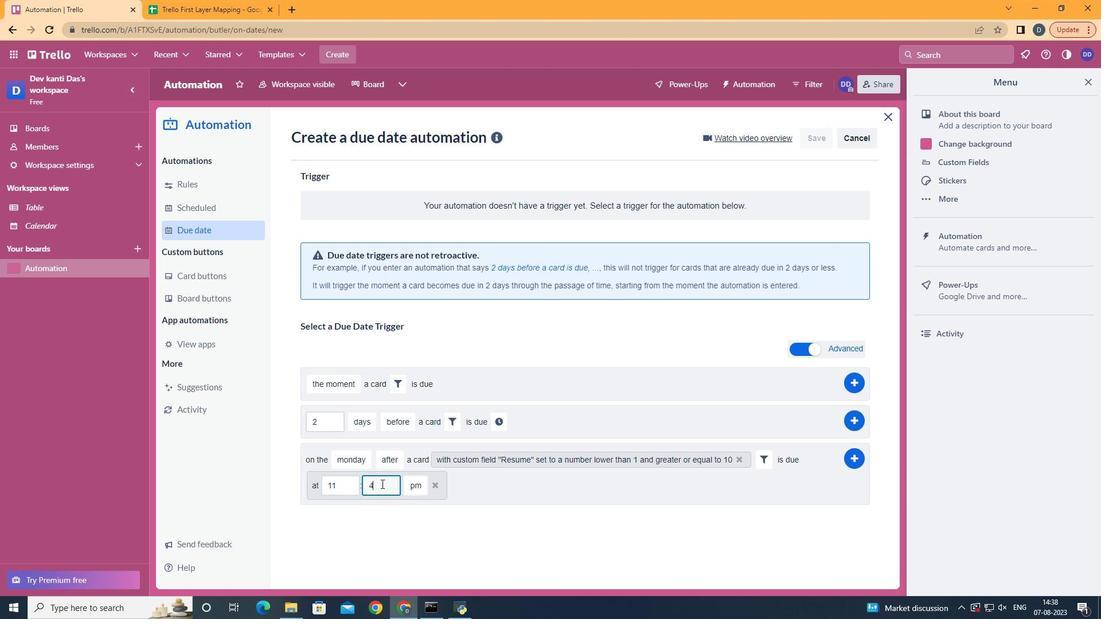 
Action: Mouse moved to (381, 484)
Screenshot: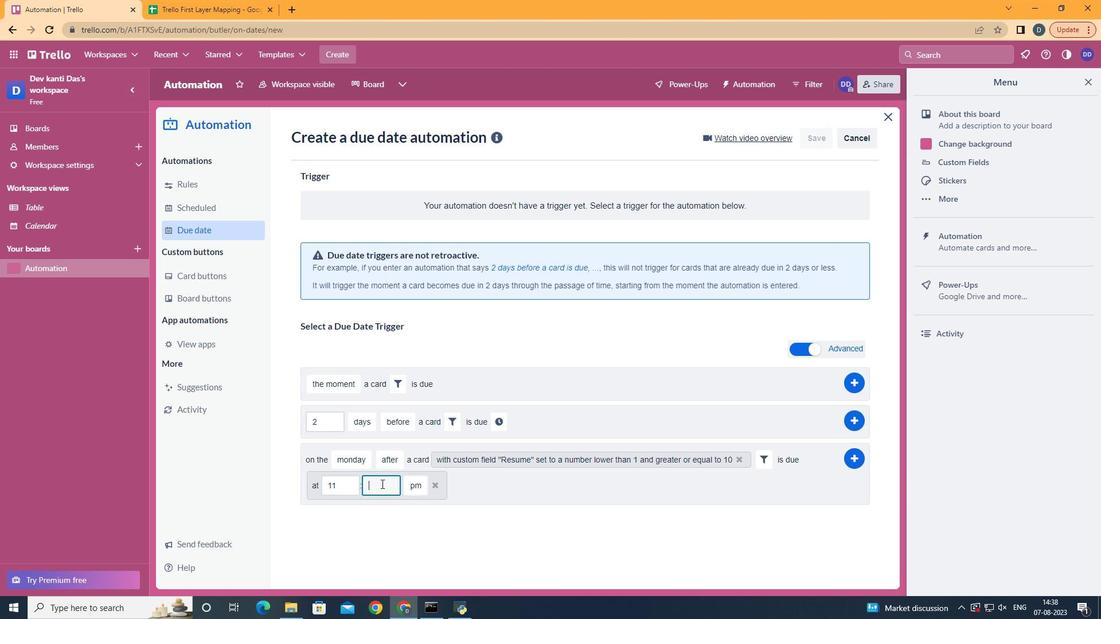 
Action: Key pressed <Key.backspace>00
Screenshot: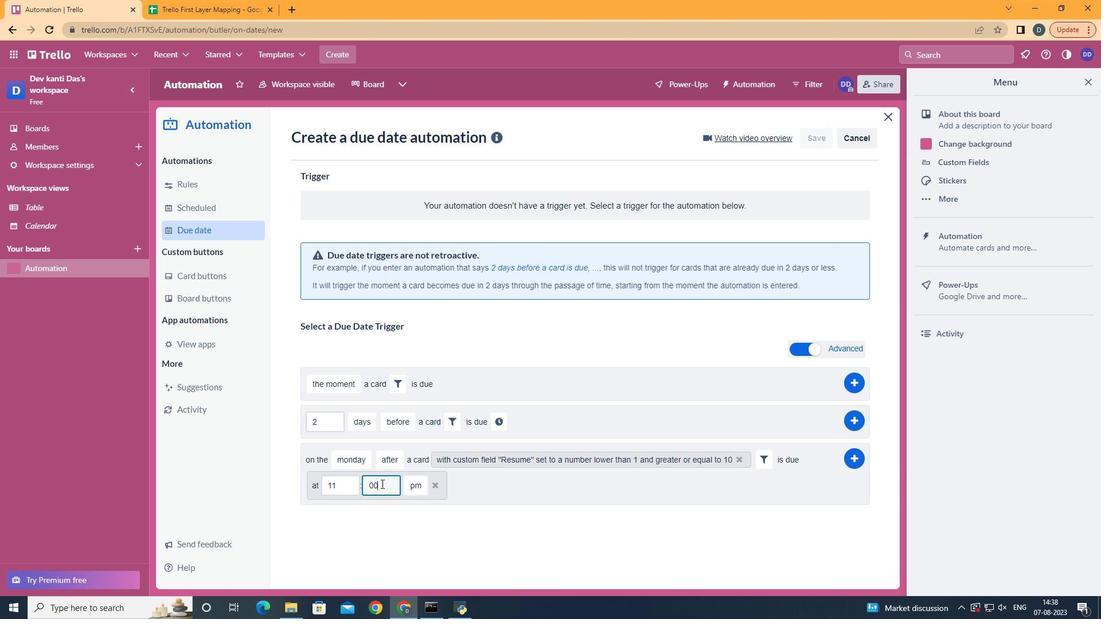 
Action: Mouse moved to (415, 506)
Screenshot: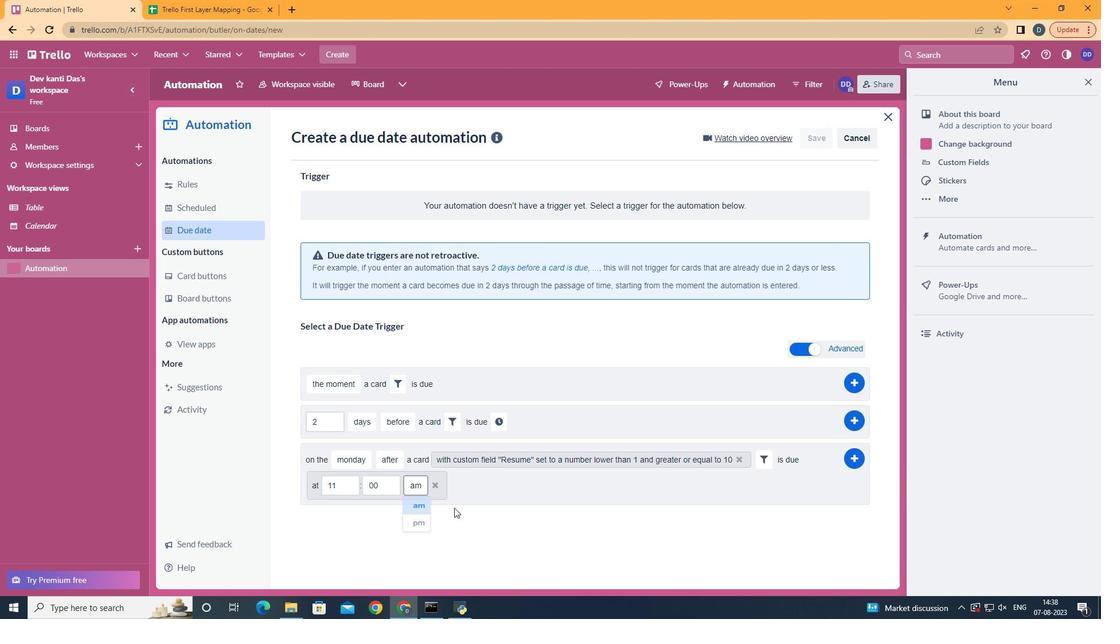 
Action: Mouse pressed left at (415, 506)
Screenshot: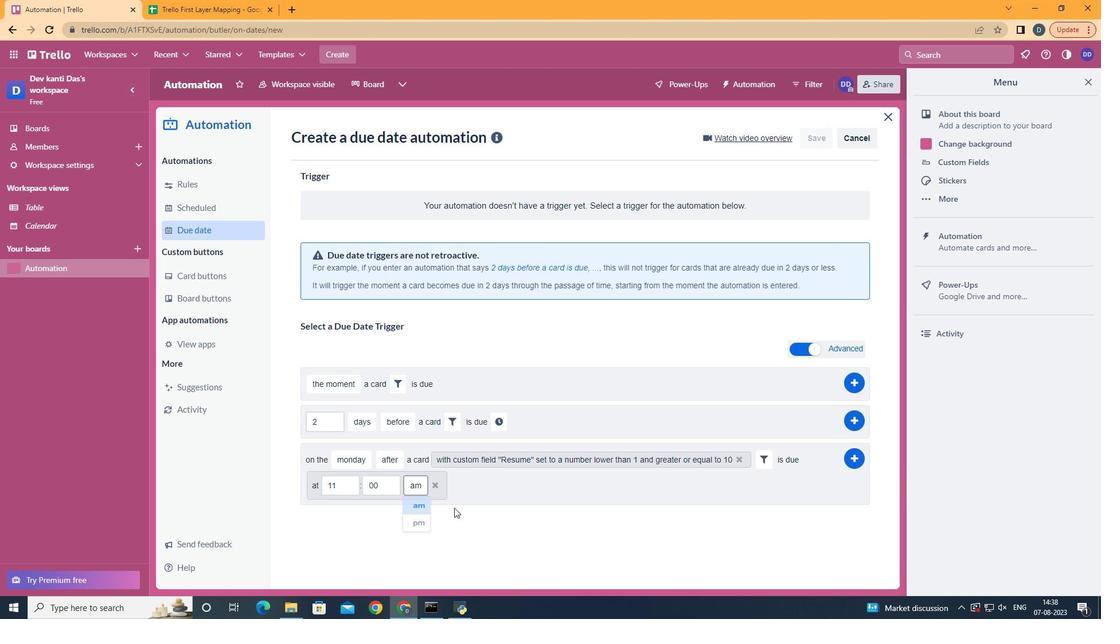 
Action: Mouse moved to (860, 462)
Screenshot: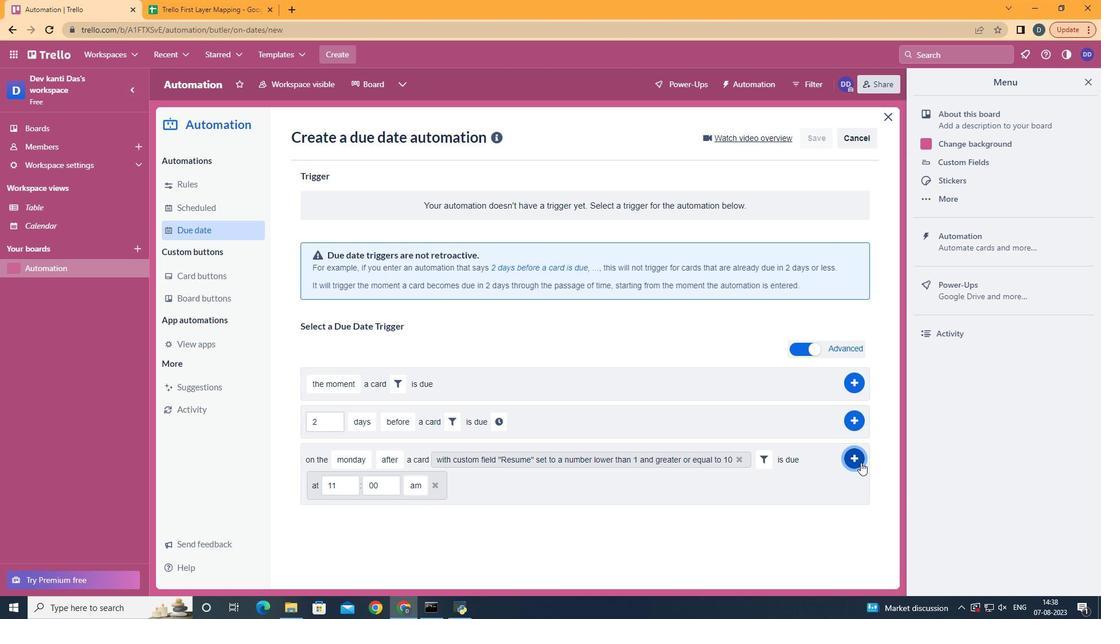 
Action: Mouse pressed left at (860, 462)
Screenshot: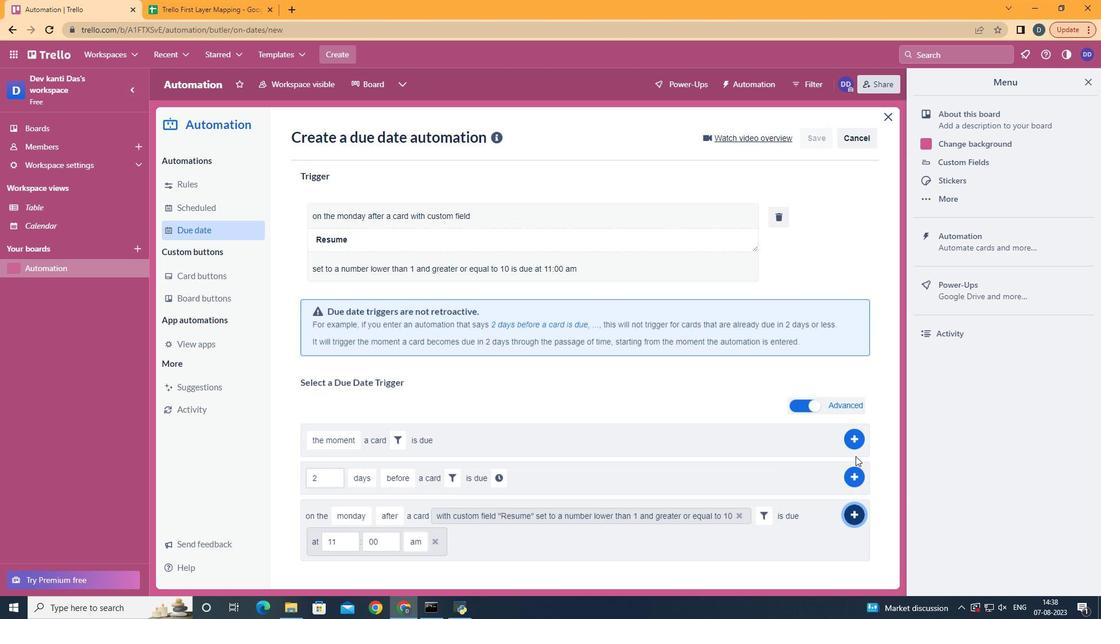 
Action: Mouse moved to (618, 156)
Screenshot: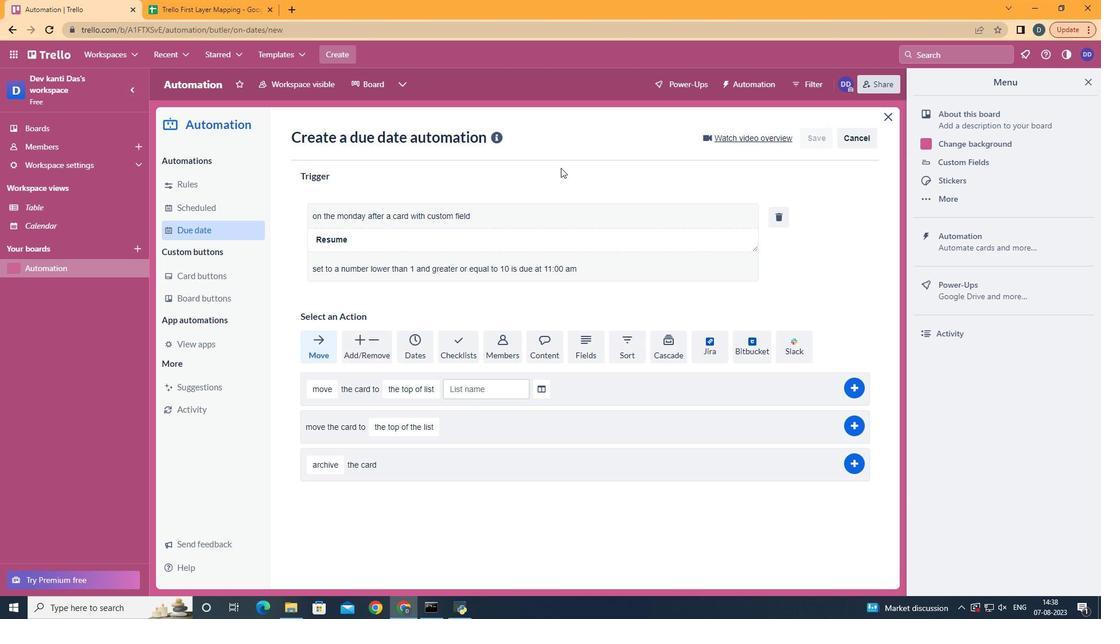 
